 Task: Add a signature Harold Hernandez containing With gratitude and warm wishes, Harold Hernandez to email address softage.8@softage.net and add a folder Yoga
Action: Mouse moved to (394, 721)
Screenshot: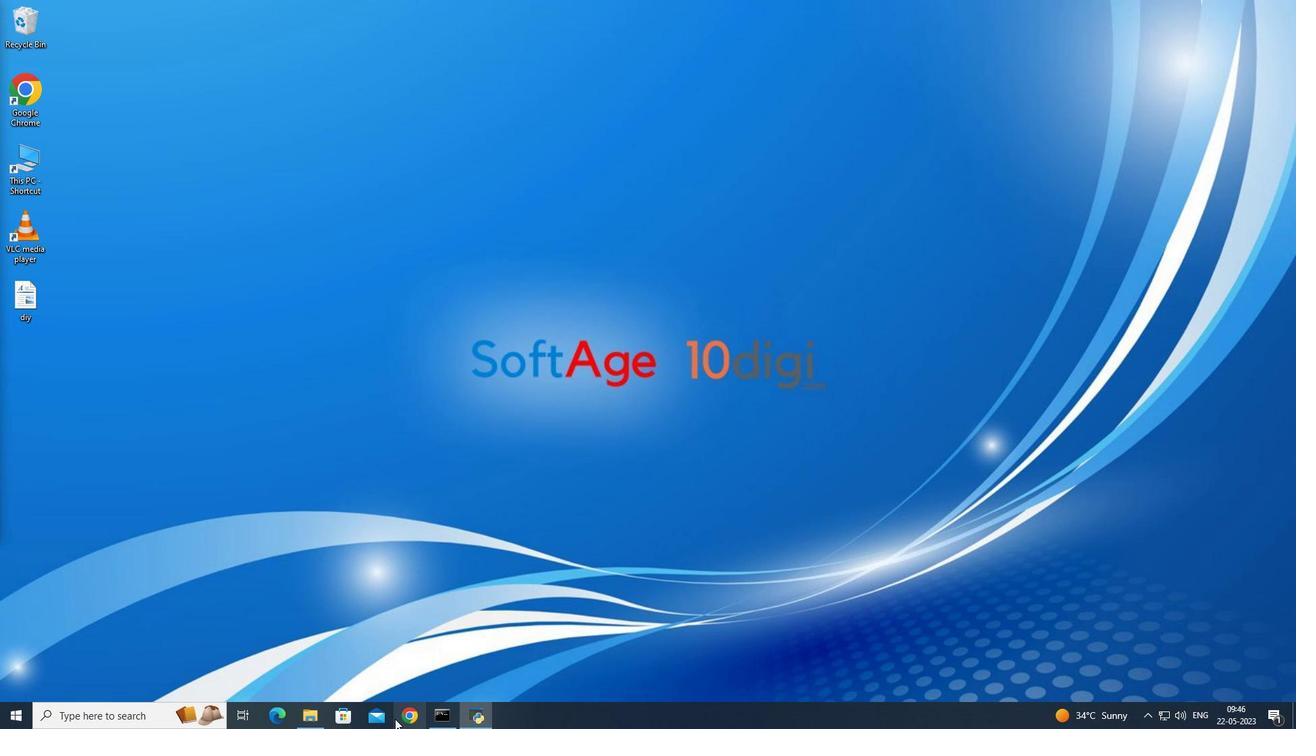 
Action: Mouse pressed left at (394, 721)
Screenshot: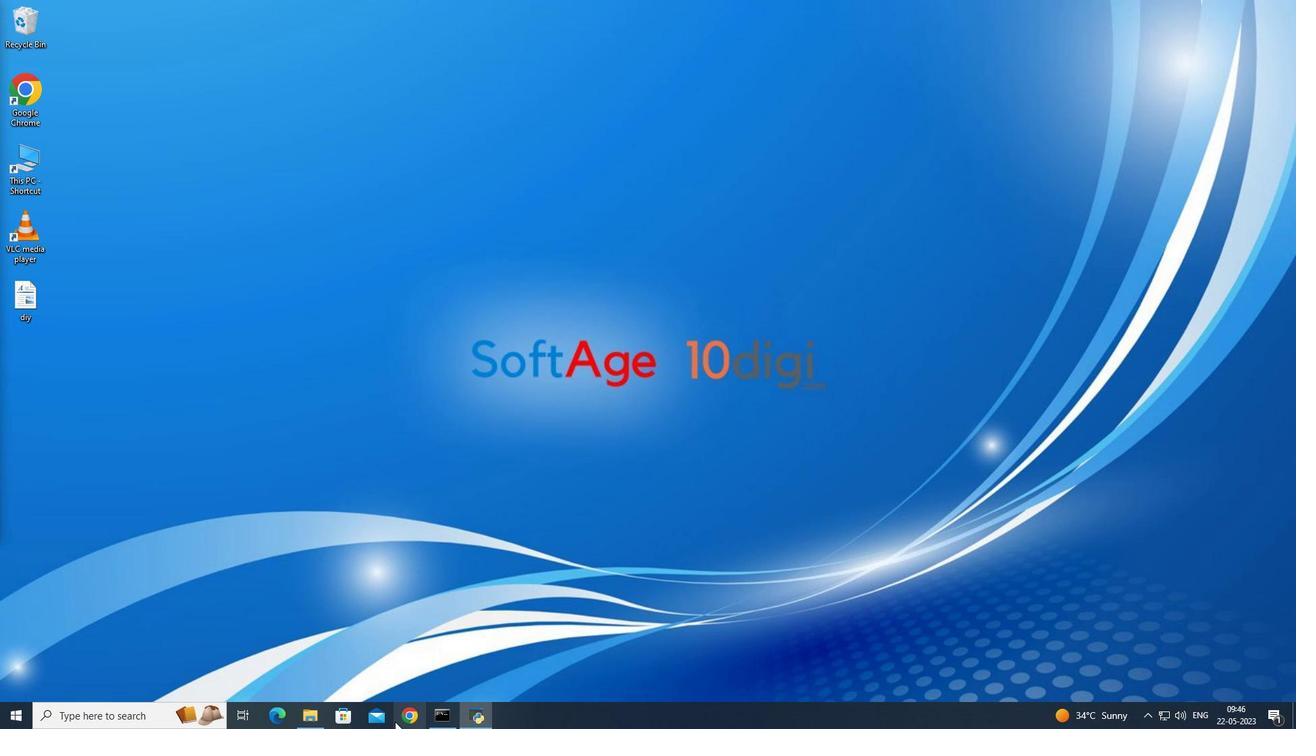 
Action: Mouse moved to (531, 342)
Screenshot: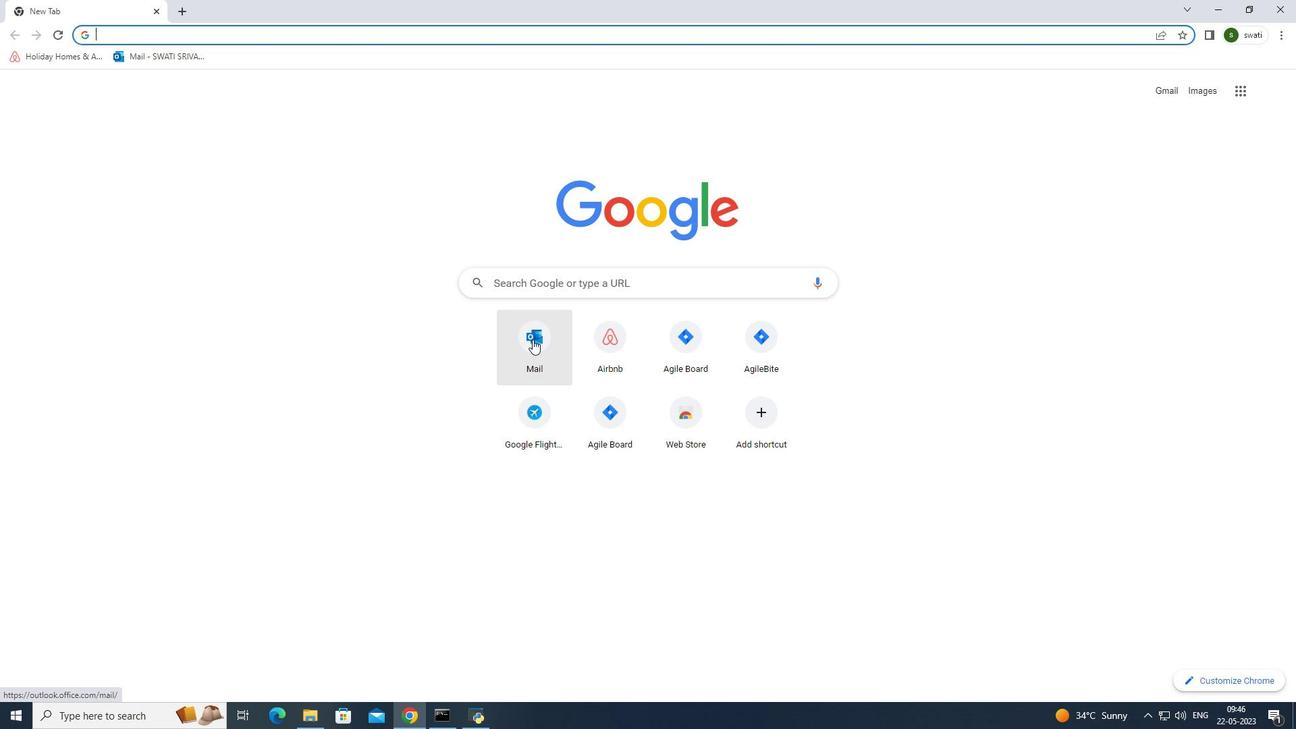 
Action: Mouse pressed left at (531, 342)
Screenshot: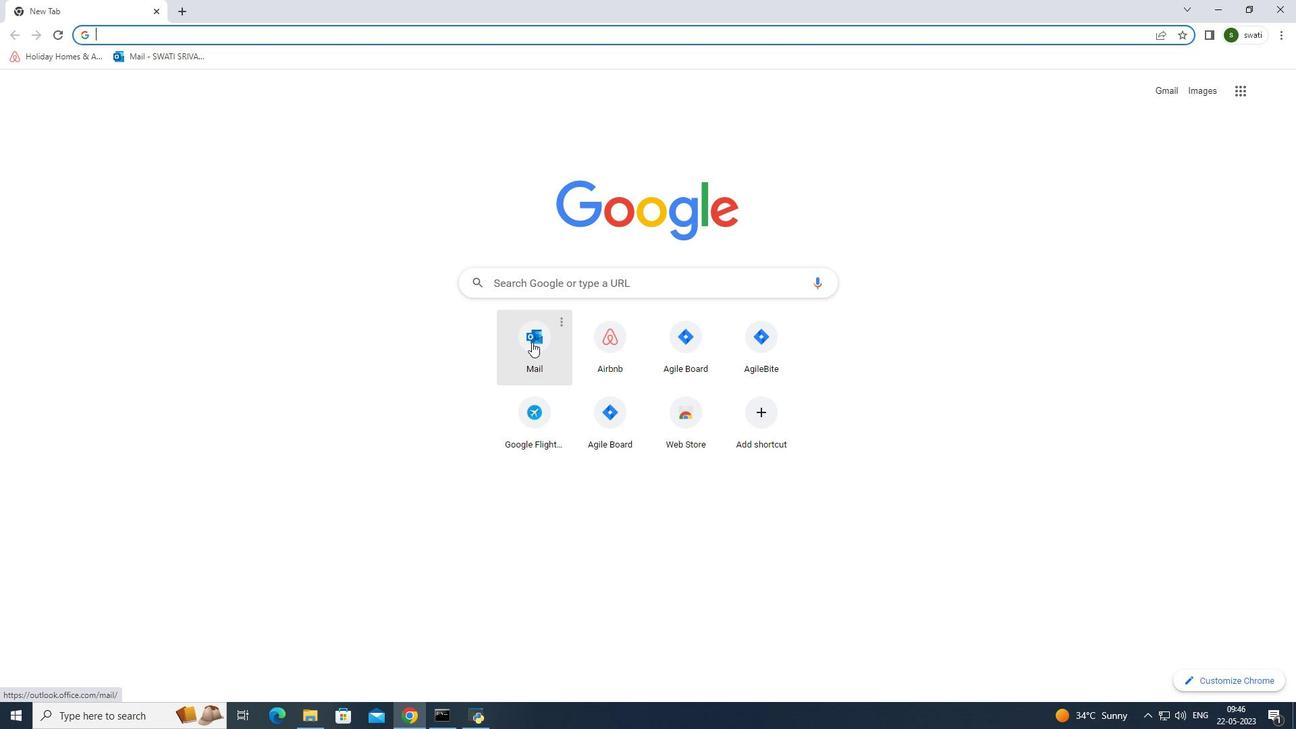 
Action: Mouse moved to (119, 118)
Screenshot: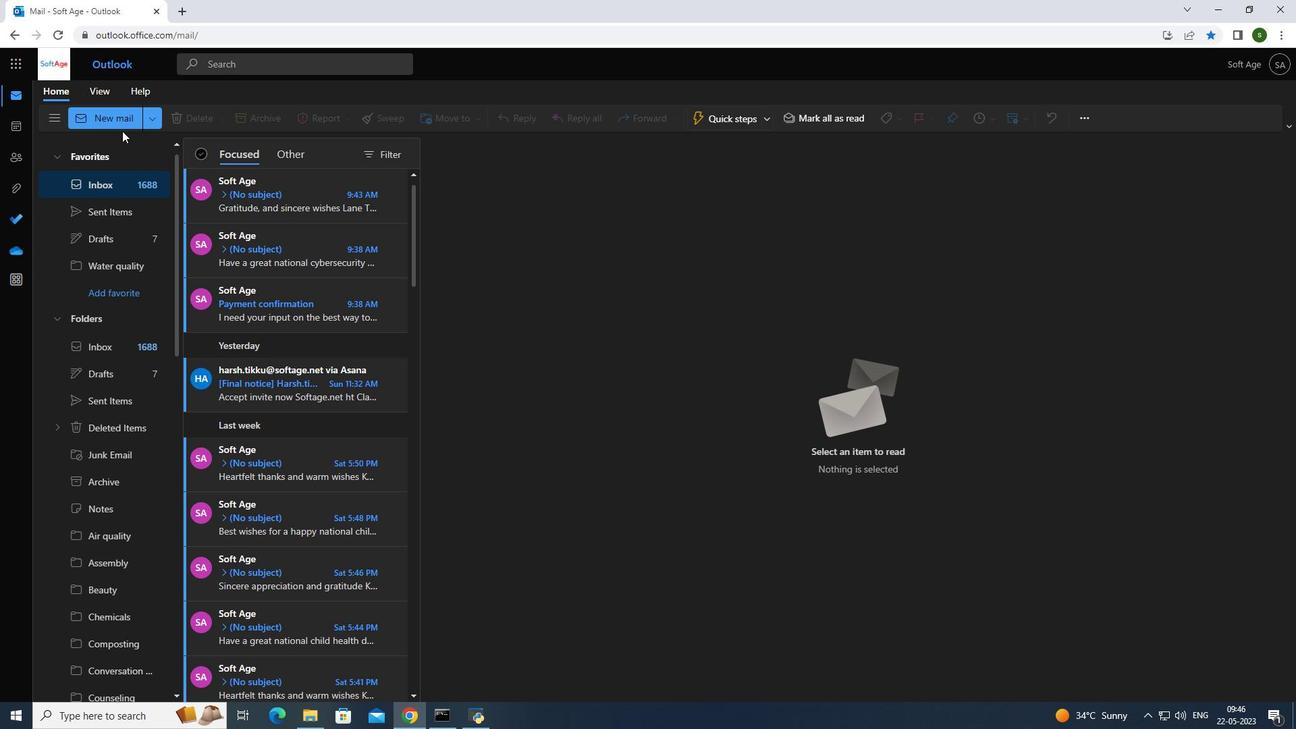 
Action: Mouse pressed left at (119, 118)
Screenshot: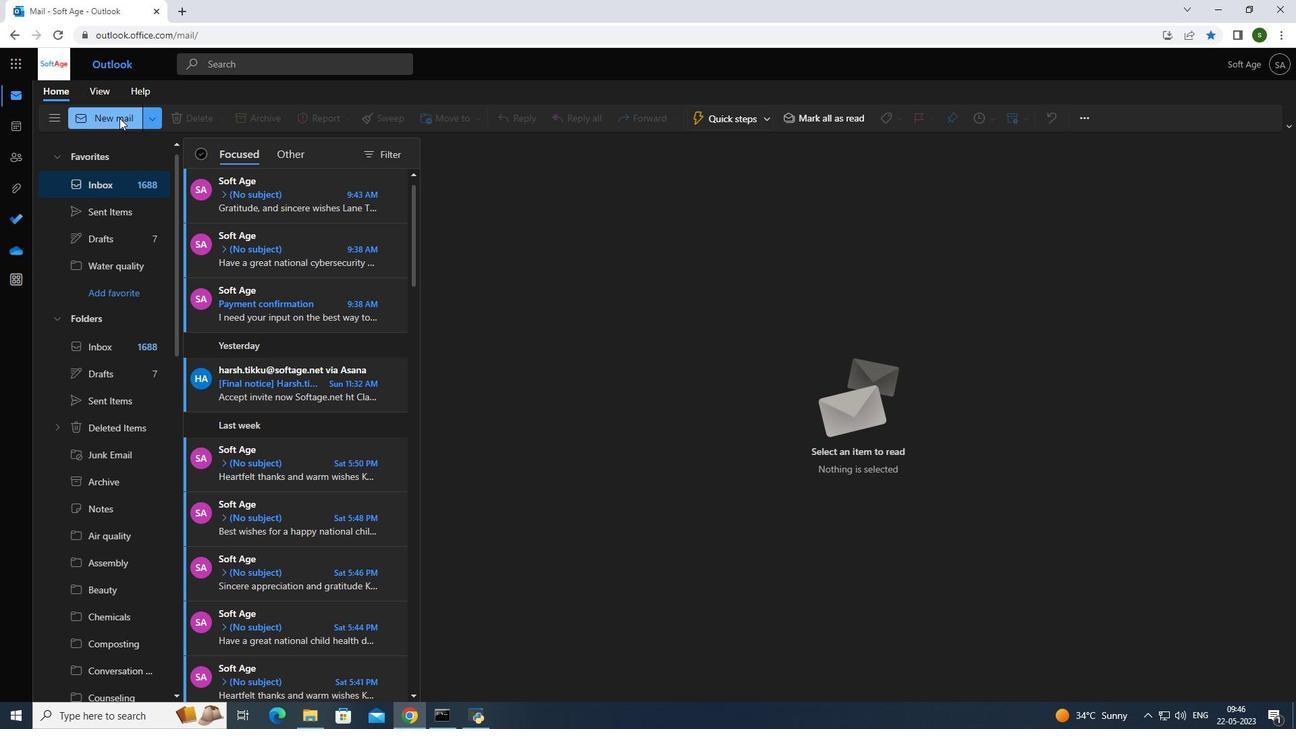 
Action: Mouse moved to (916, 114)
Screenshot: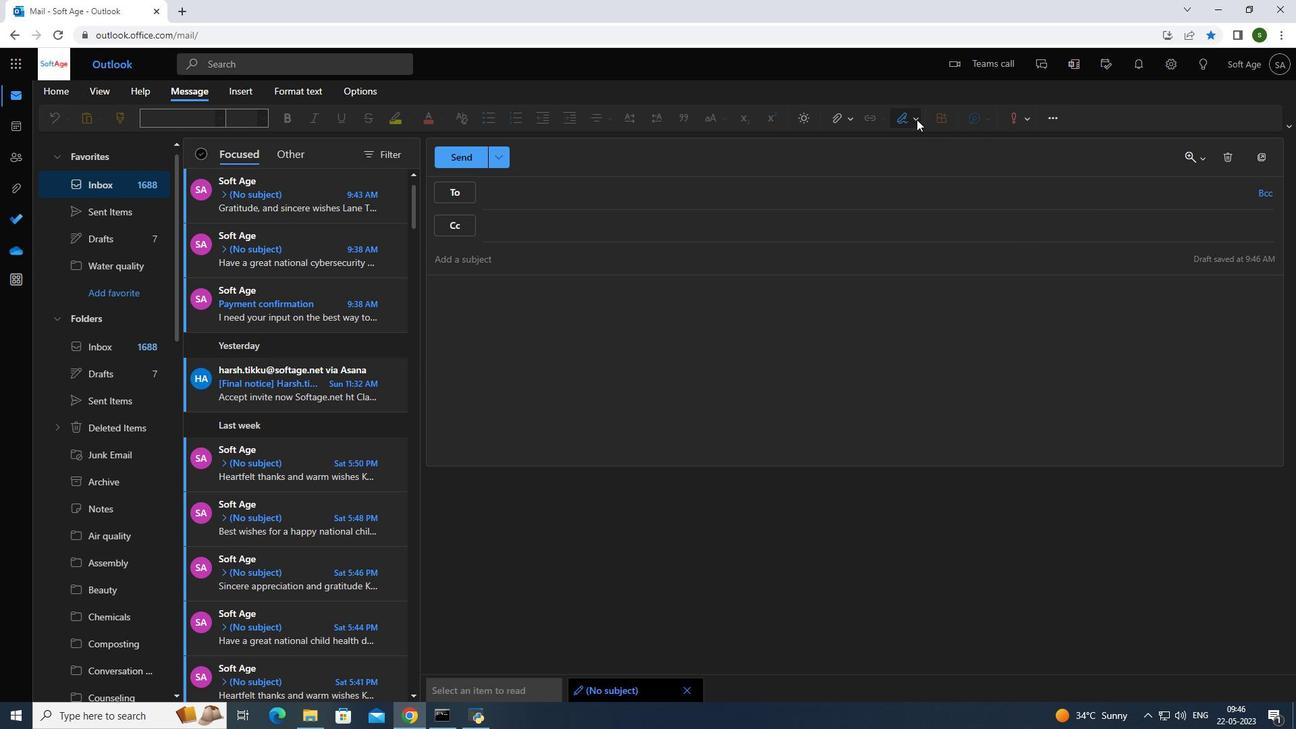 
Action: Mouse pressed left at (916, 114)
Screenshot: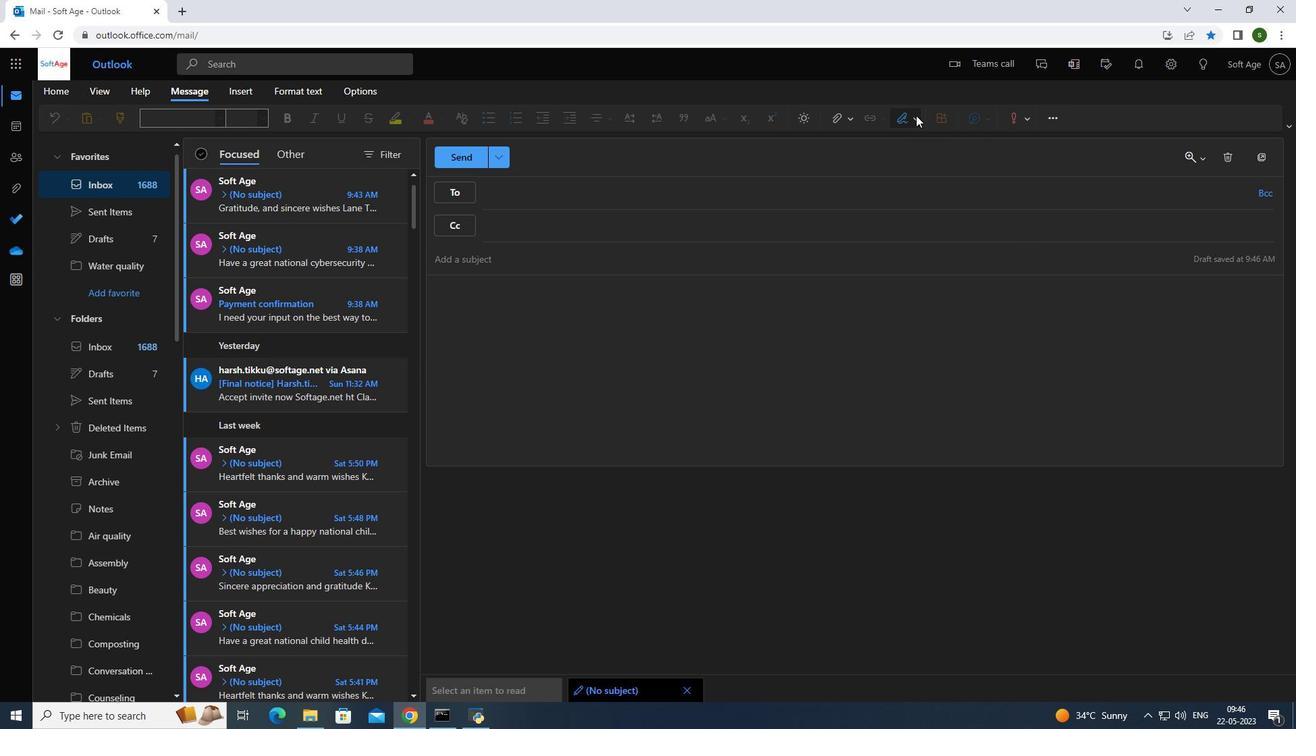 
Action: Mouse moved to (987, 212)
Screenshot: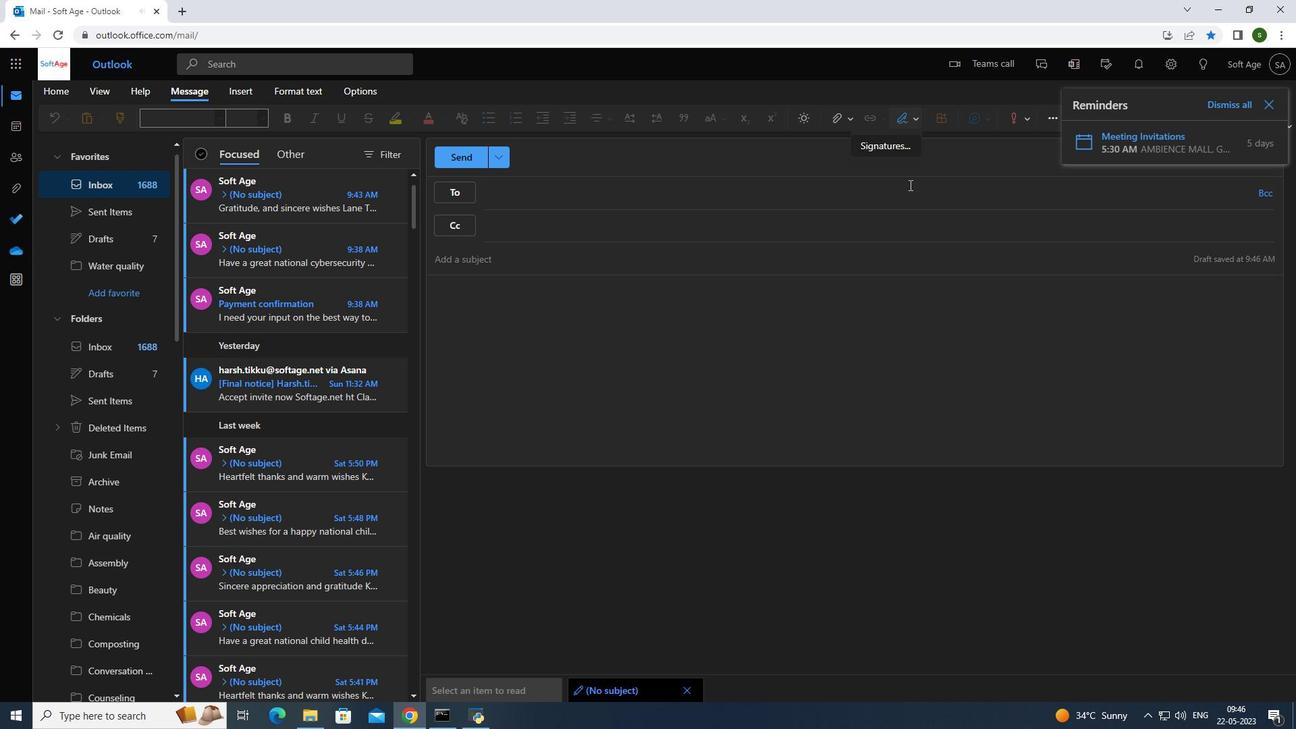 
Action: Mouse pressed left at (987, 212)
Screenshot: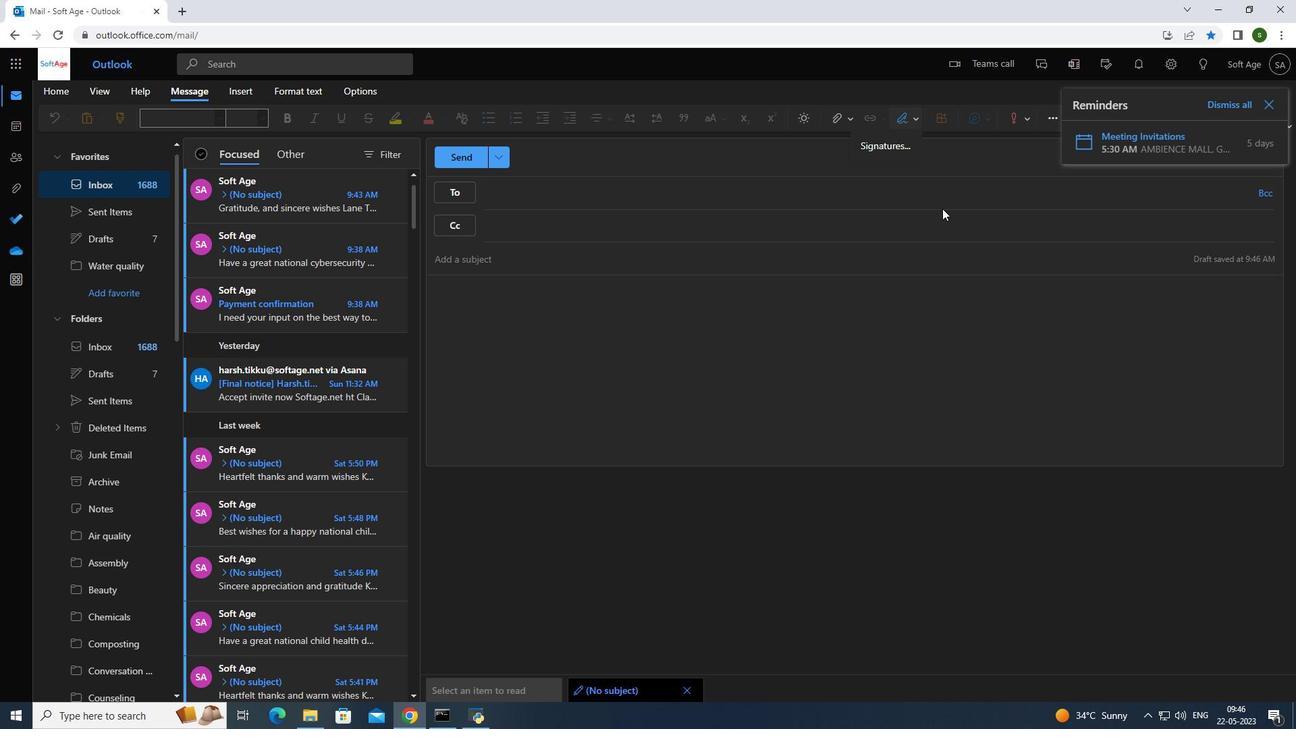 
Action: Mouse moved to (1272, 101)
Screenshot: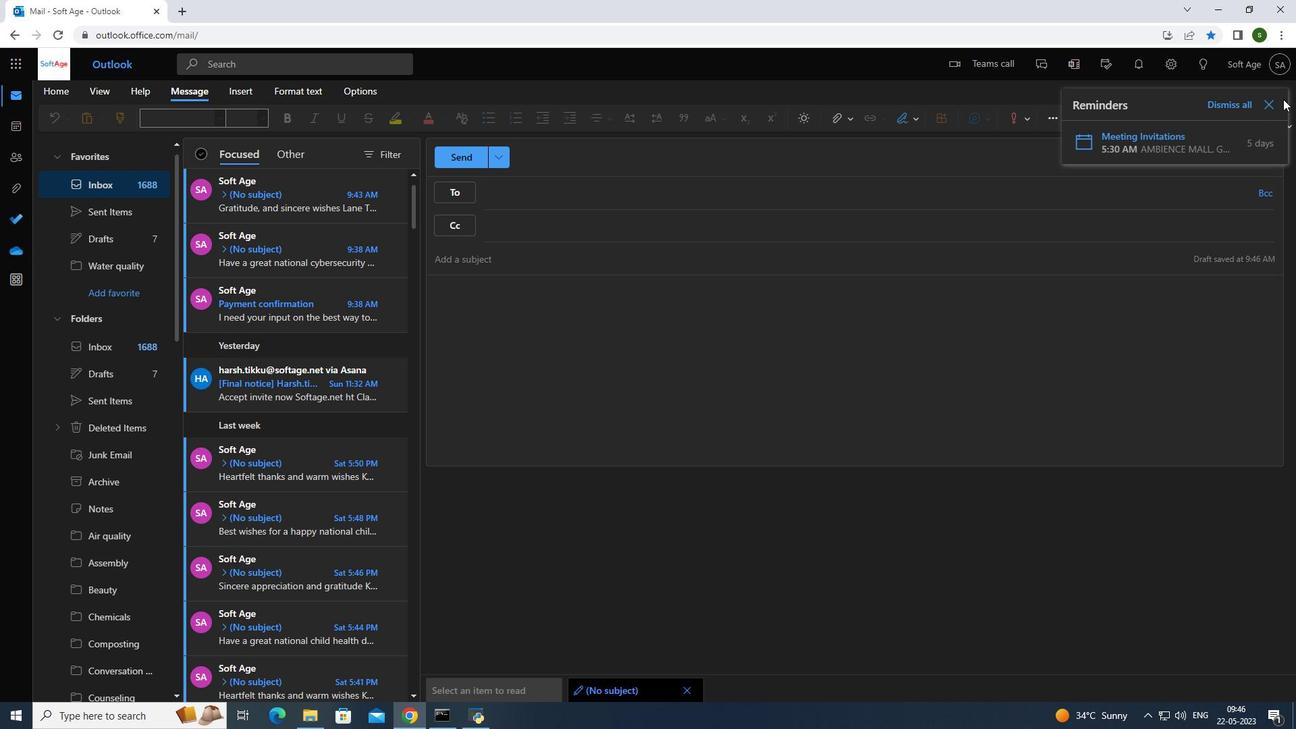 
Action: Mouse pressed left at (1272, 101)
Screenshot: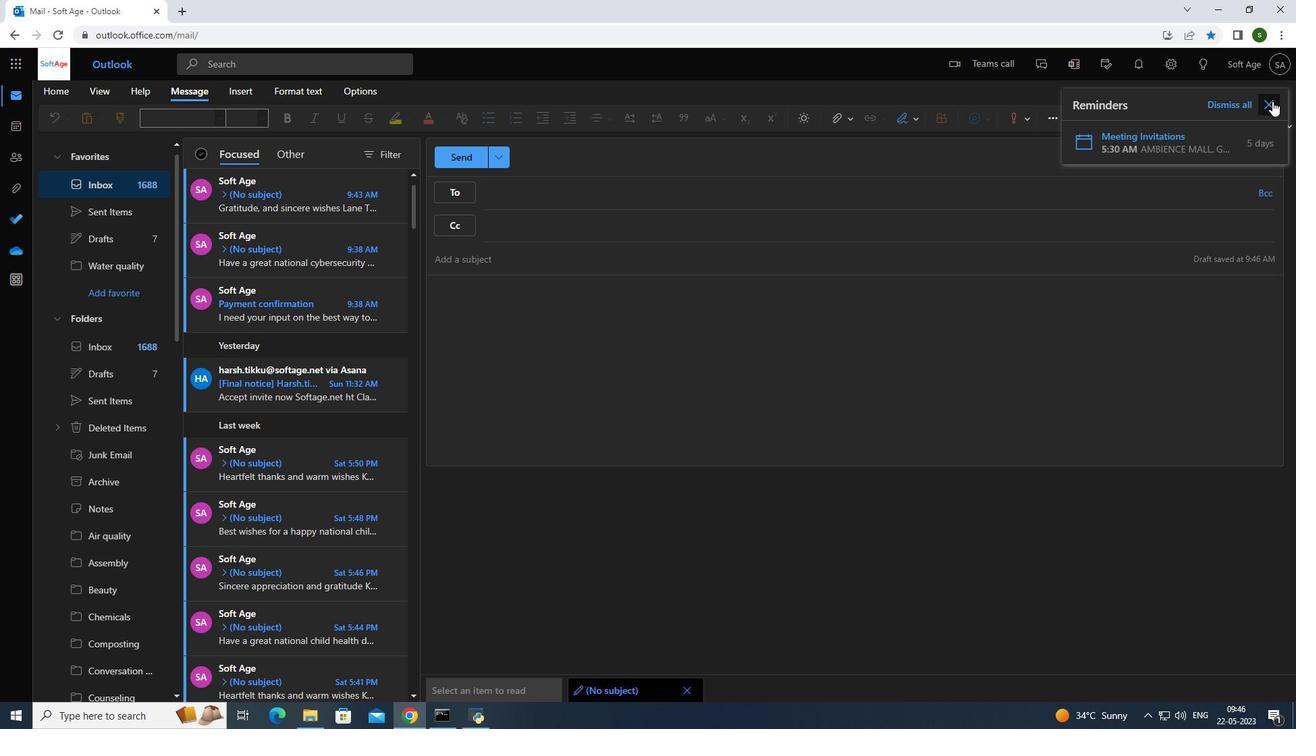 
Action: Mouse moved to (917, 120)
Screenshot: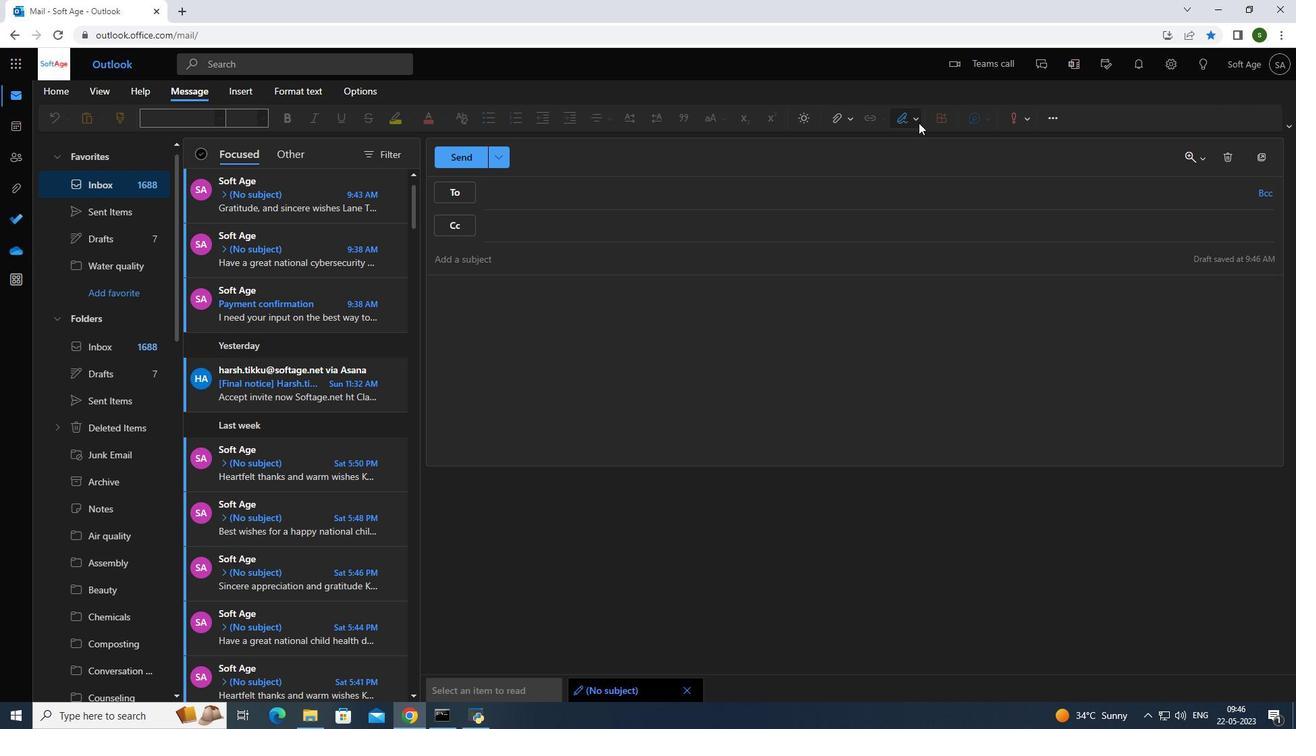 
Action: Mouse pressed left at (917, 120)
Screenshot: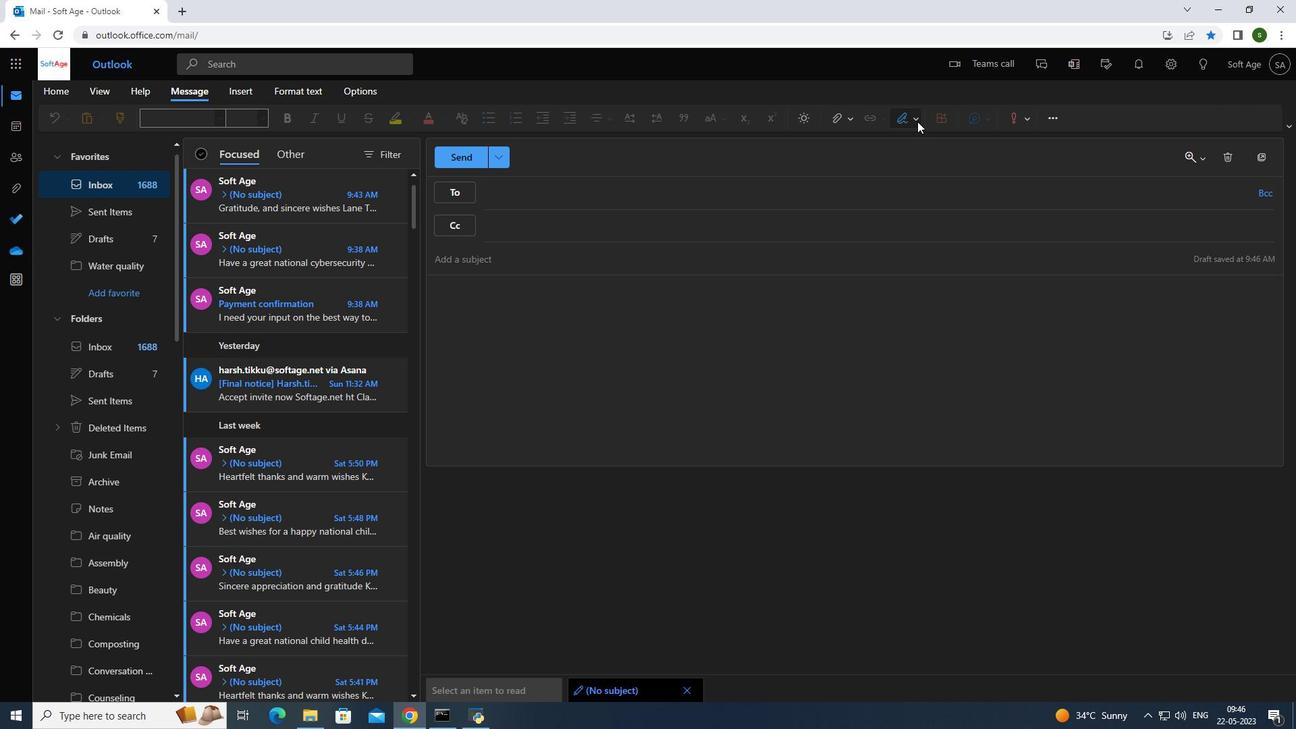 
Action: Mouse moved to (883, 144)
Screenshot: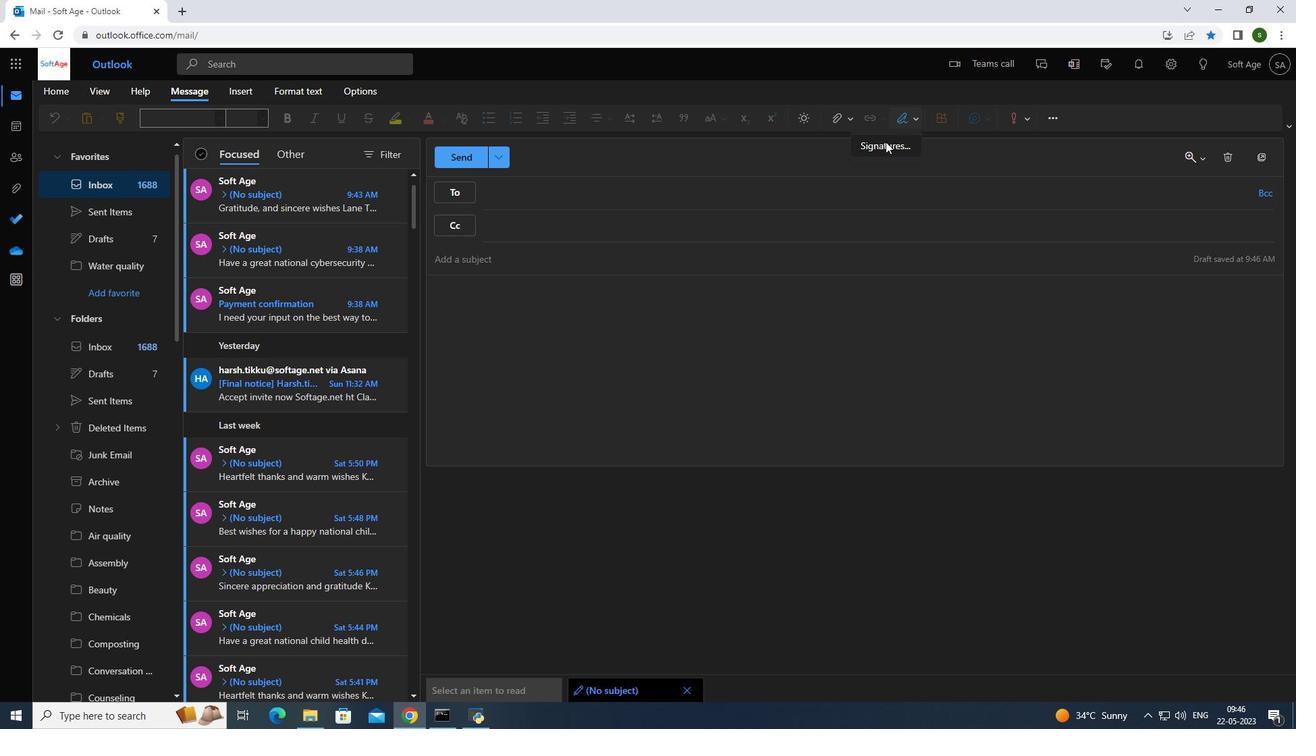 
Action: Mouse pressed left at (883, 144)
Screenshot: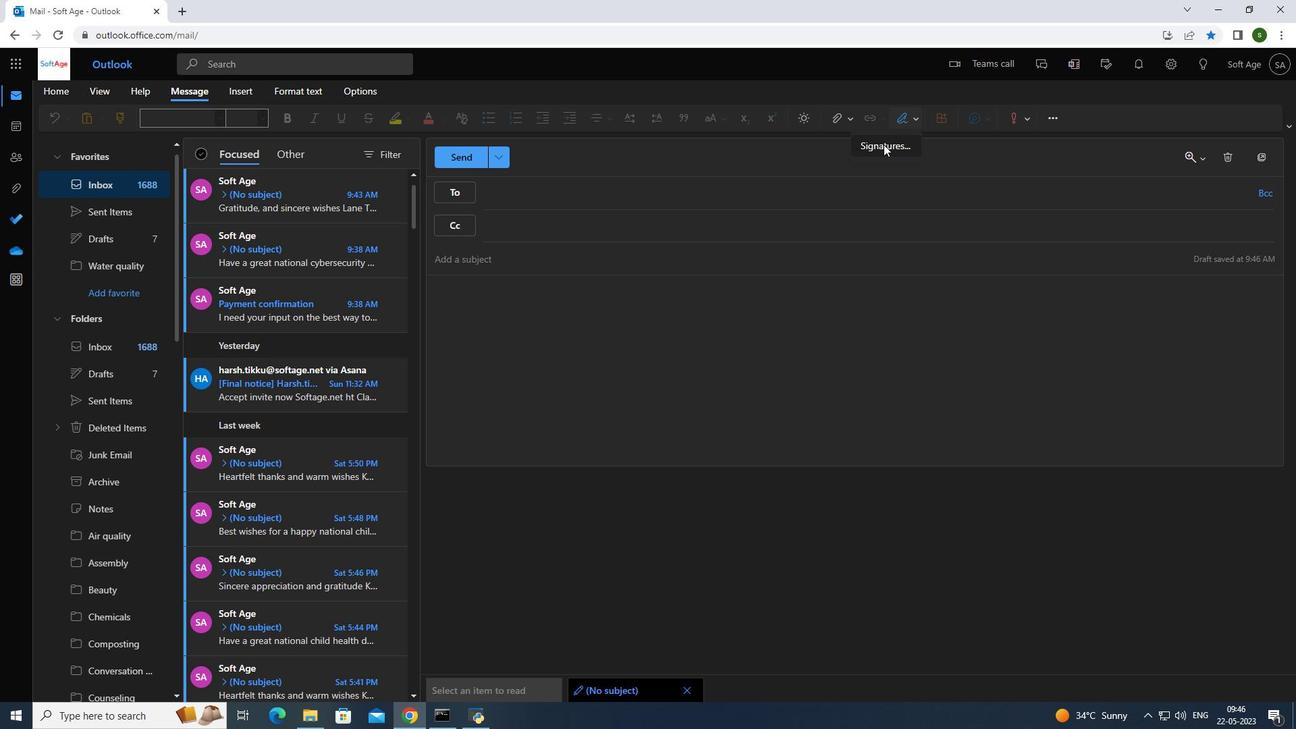 
Action: Mouse moved to (554, 197)
Screenshot: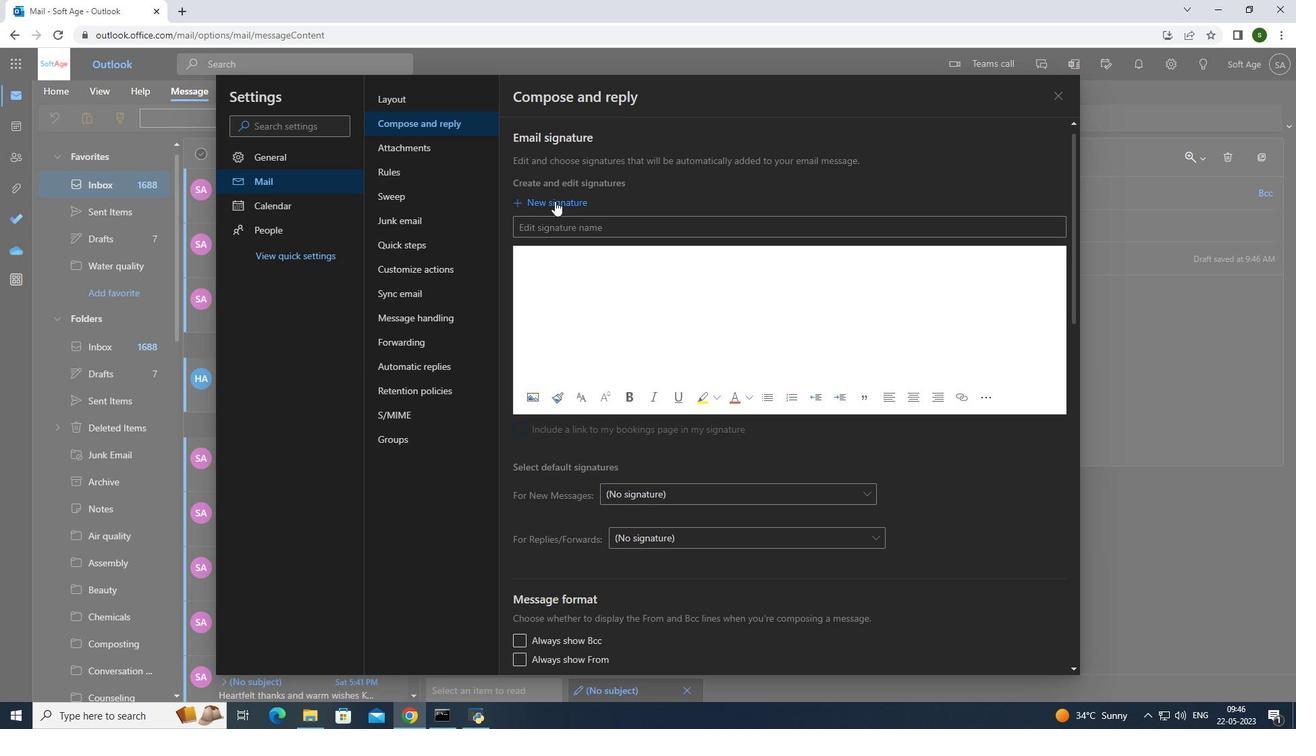 
Action: Mouse pressed left at (554, 197)
Screenshot: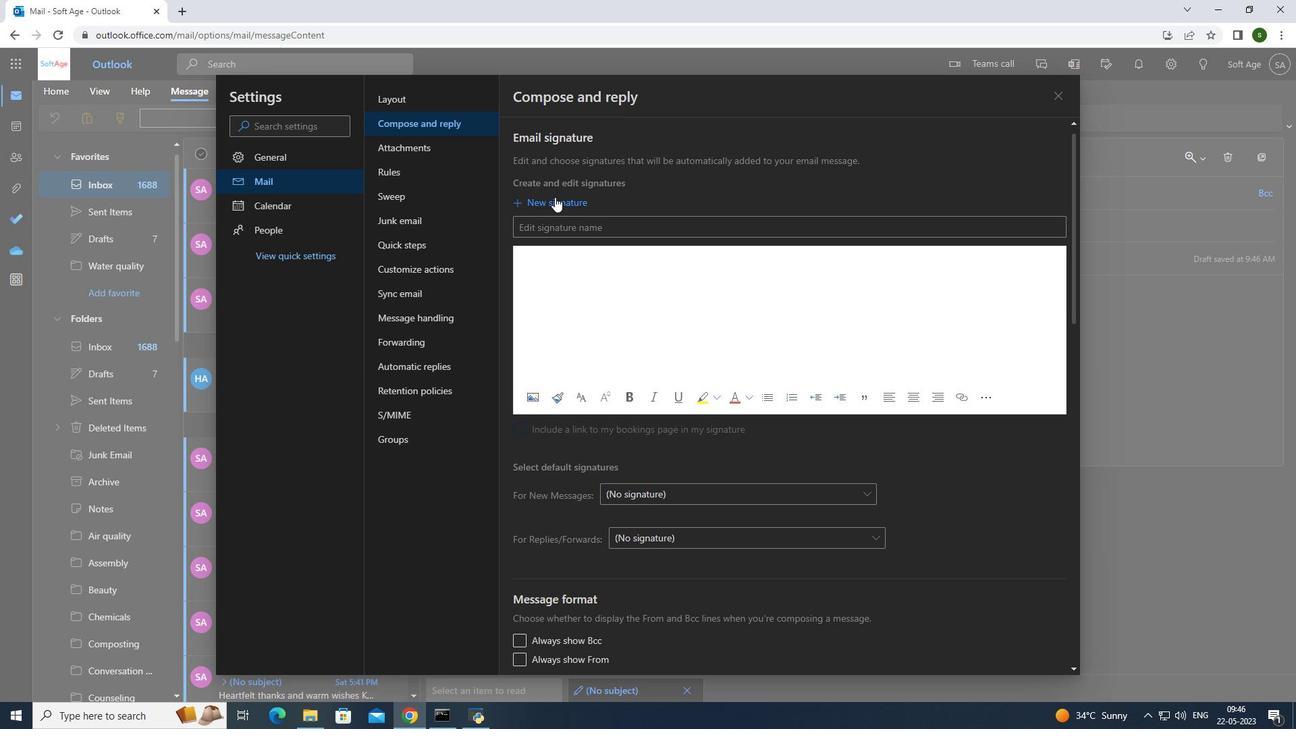 
Action: Mouse moved to (577, 226)
Screenshot: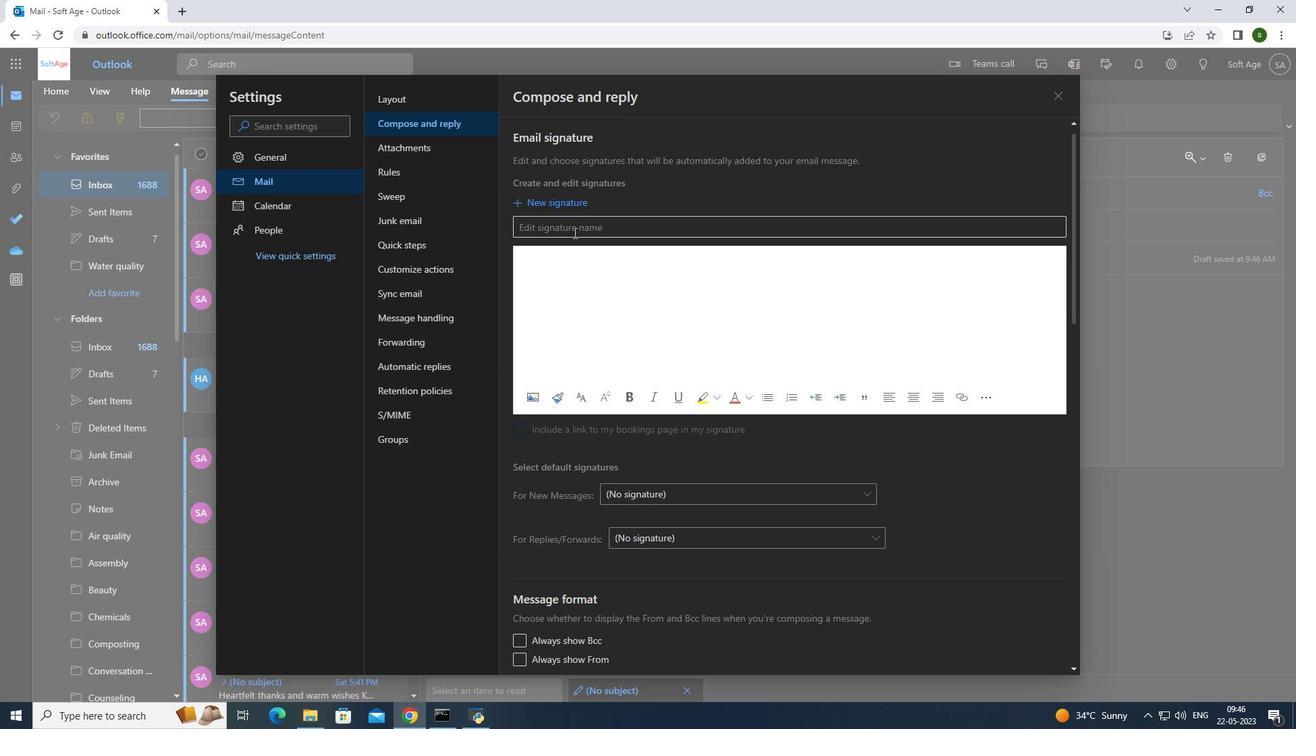 
Action: Mouse pressed left at (577, 226)
Screenshot: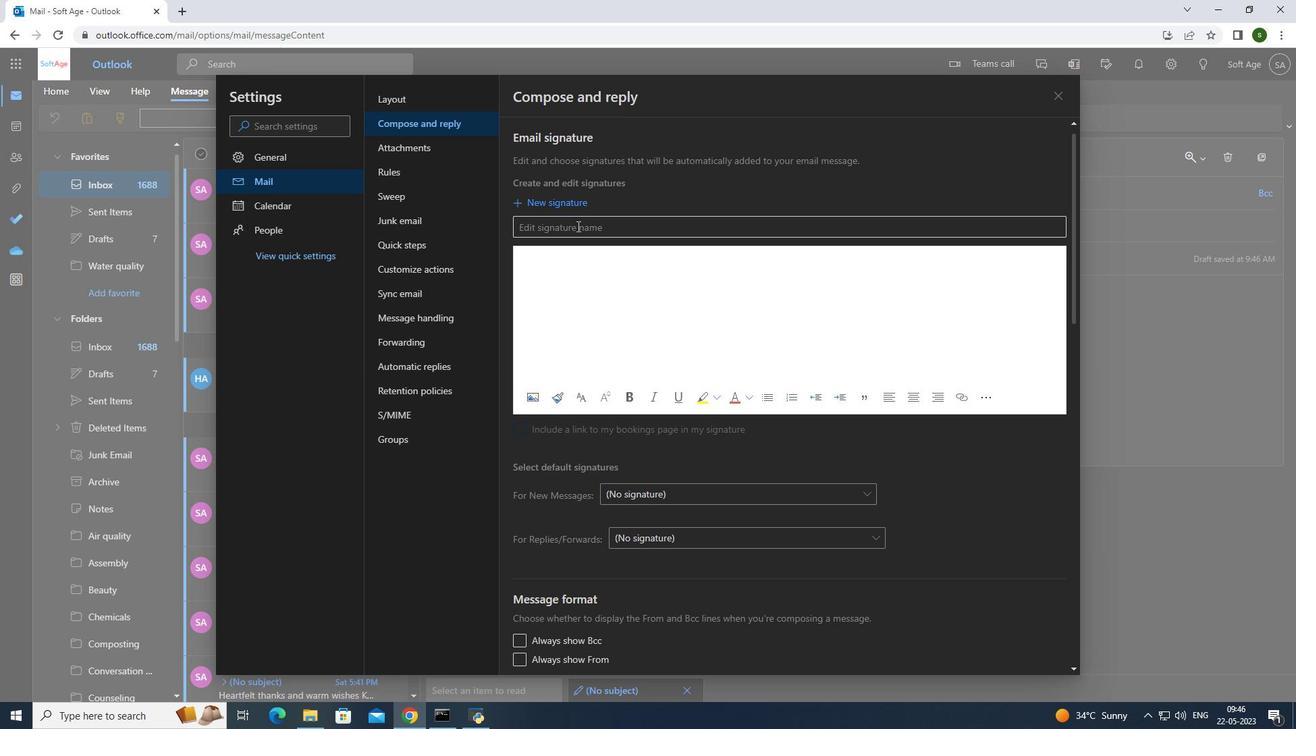 
Action: Key pressed <Key.caps_lock>H<Key.caps_lock>arlod<Key.space><Key.backspace><Key.backspace><Key.backspace><Key.backspace>old<Key.space><Key.caps_lock>H<Key.caps_lock>ernandez
Screenshot: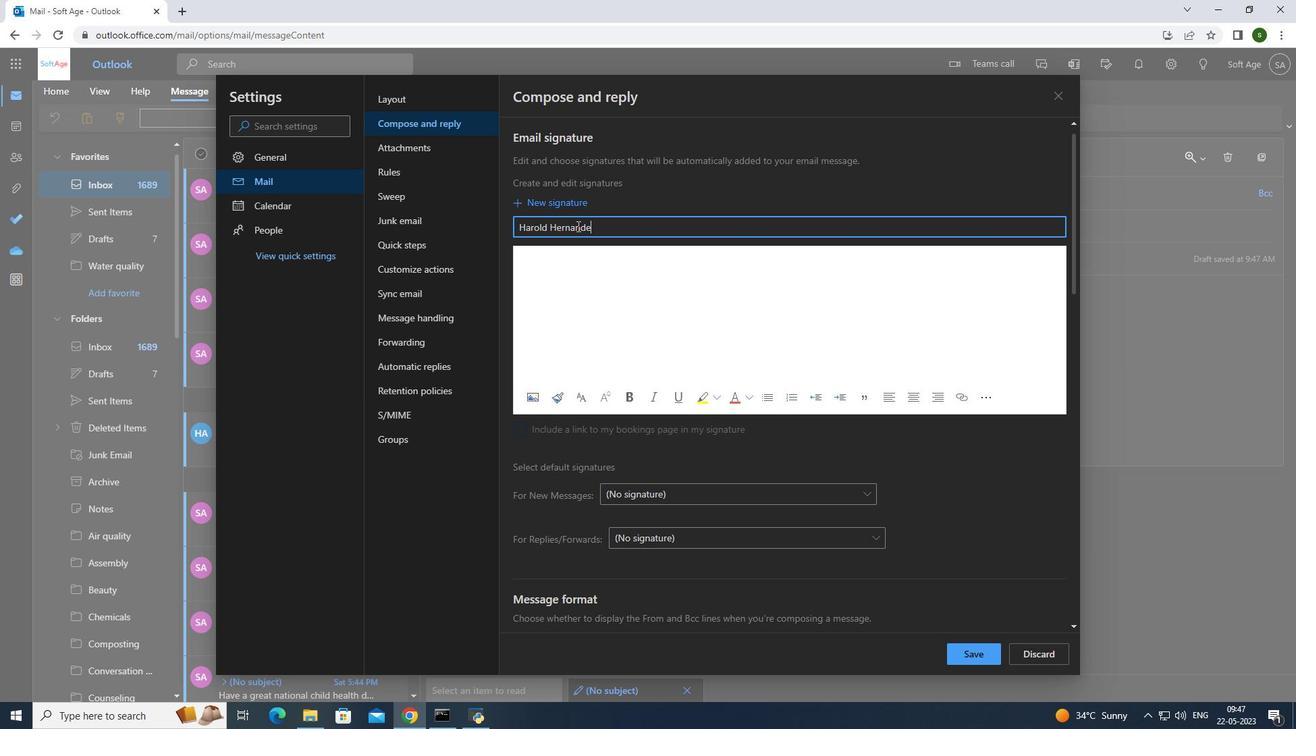 
Action: Mouse moved to (630, 277)
Screenshot: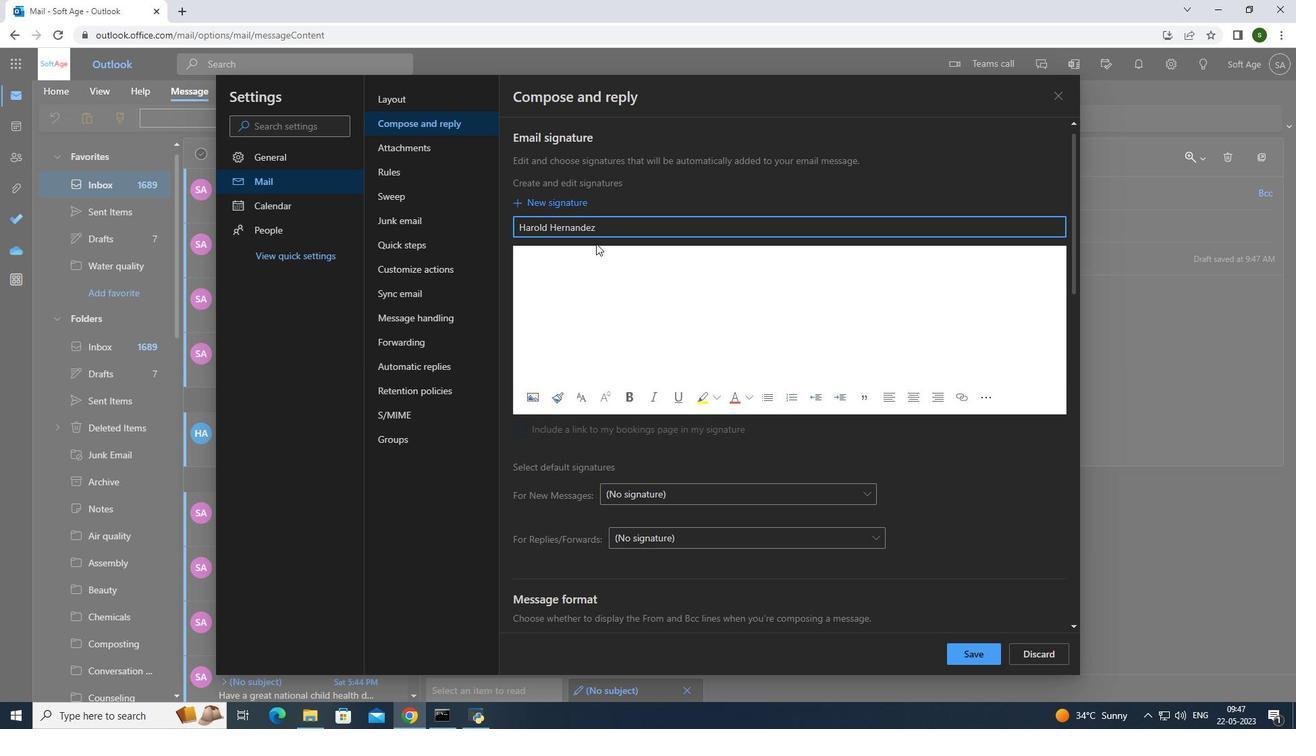 
Action: Mouse pressed left at (630, 277)
Screenshot: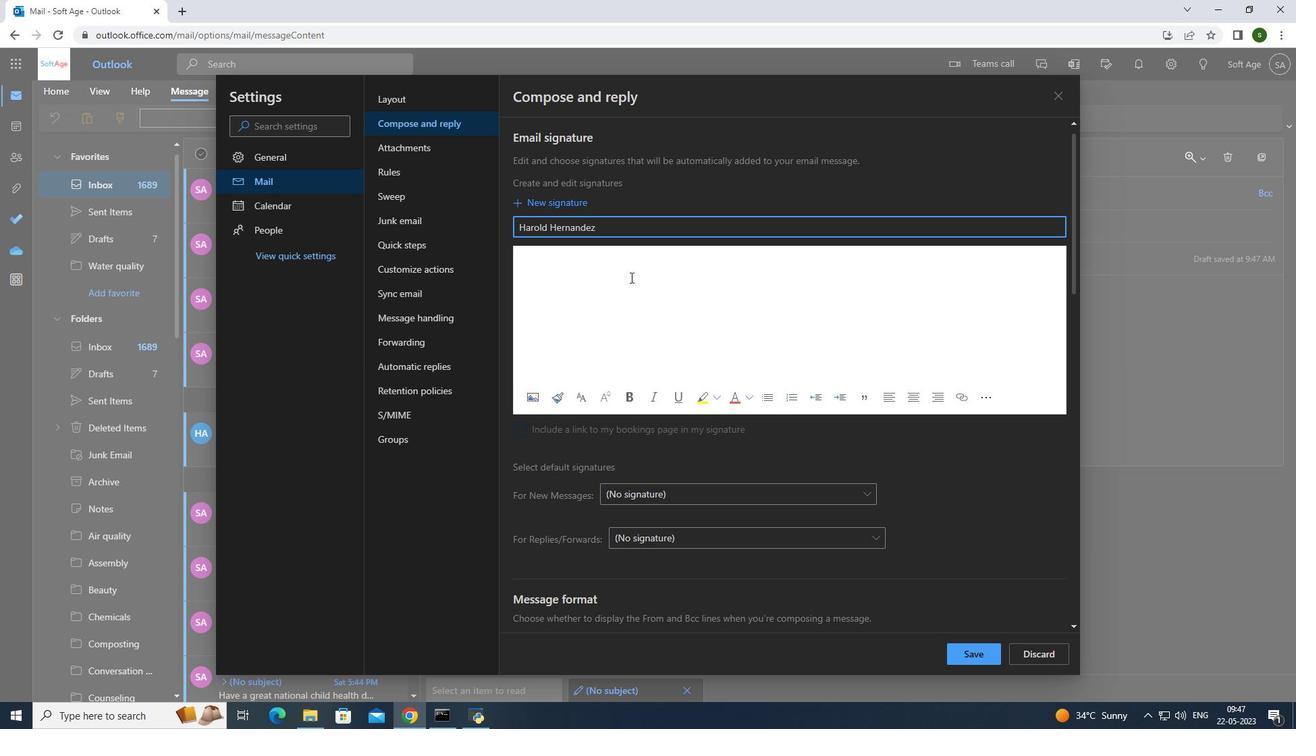 
Action: Key pressed <Key.caps_lock>W<Key.caps_lock>ith<Key.space>gratitude<Key.space>and<Key.space>warm<Key.space>wishes,<Key.enter><Key.caps_lock>H<Key.caps_lock>arold<Key.space><Key.caps_lock>H<Key.caps_lock>ernandez
Screenshot: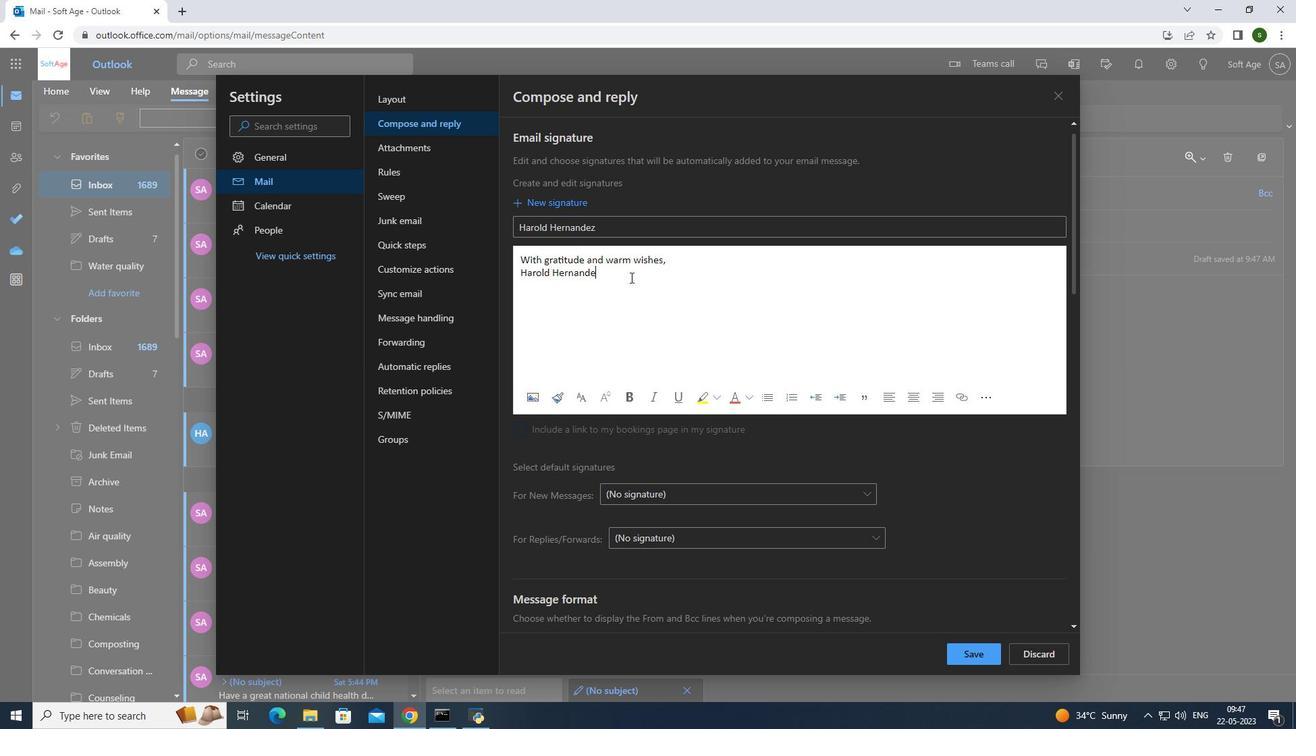 
Action: Mouse moved to (974, 656)
Screenshot: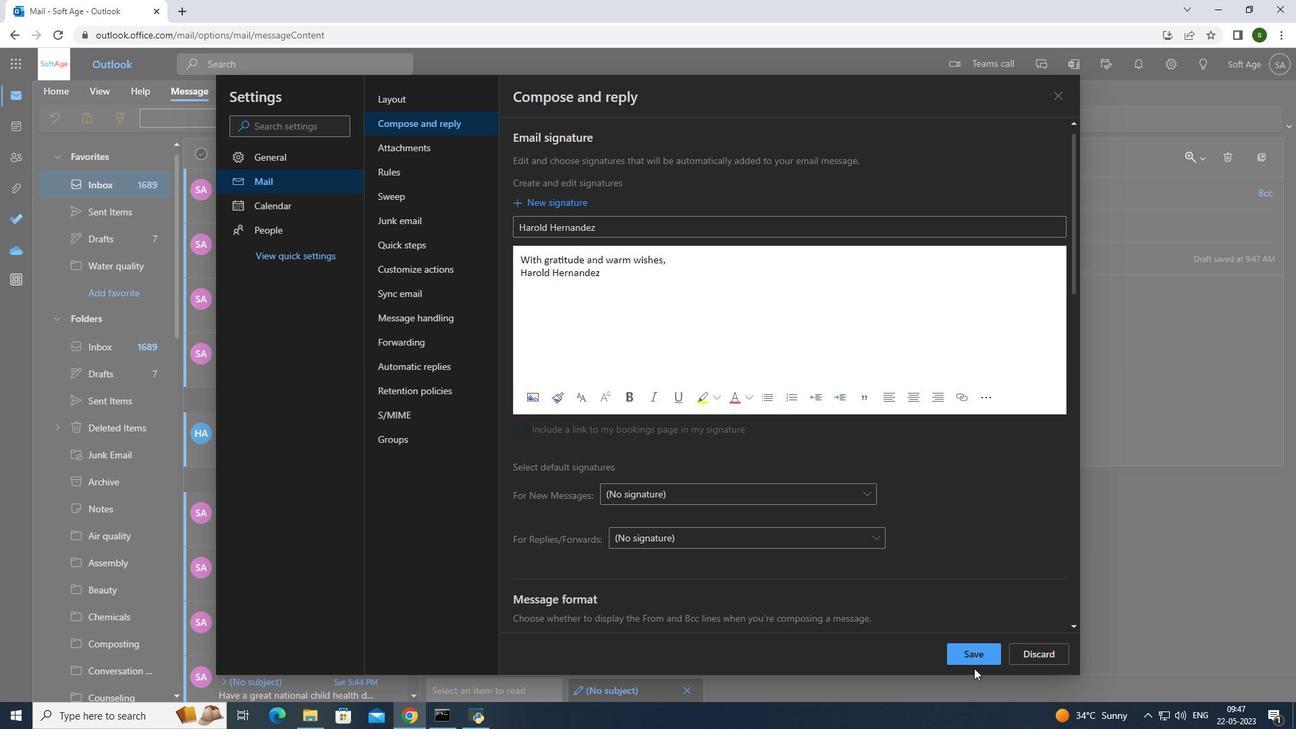 
Action: Mouse pressed left at (974, 656)
Screenshot: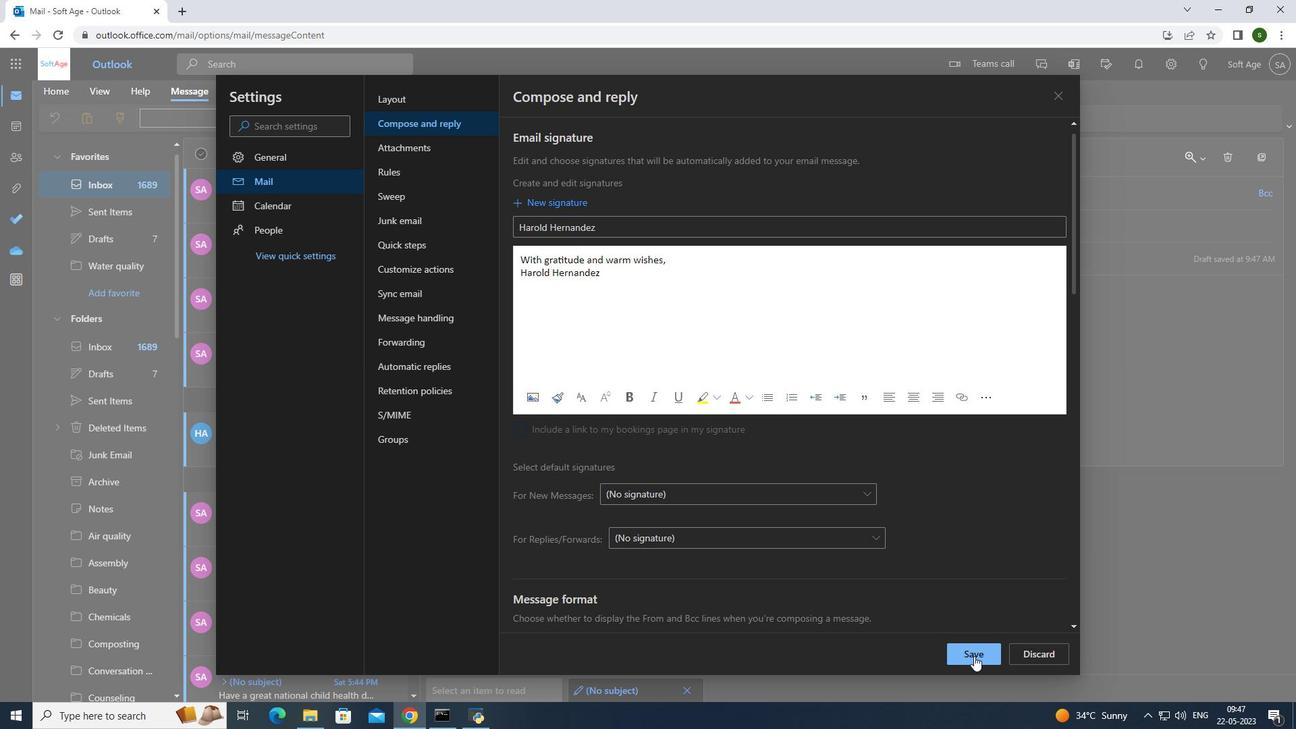 
Action: Mouse moved to (1055, 95)
Screenshot: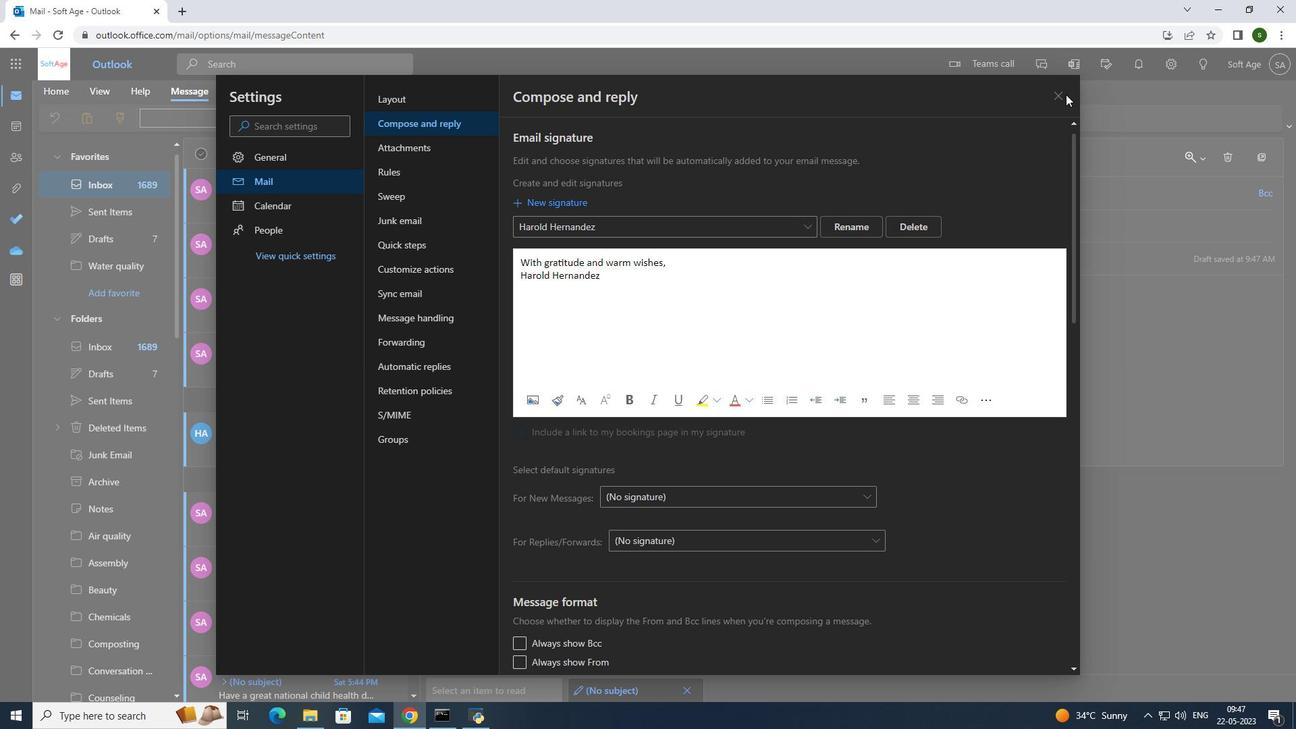 
Action: Mouse pressed left at (1055, 95)
Screenshot: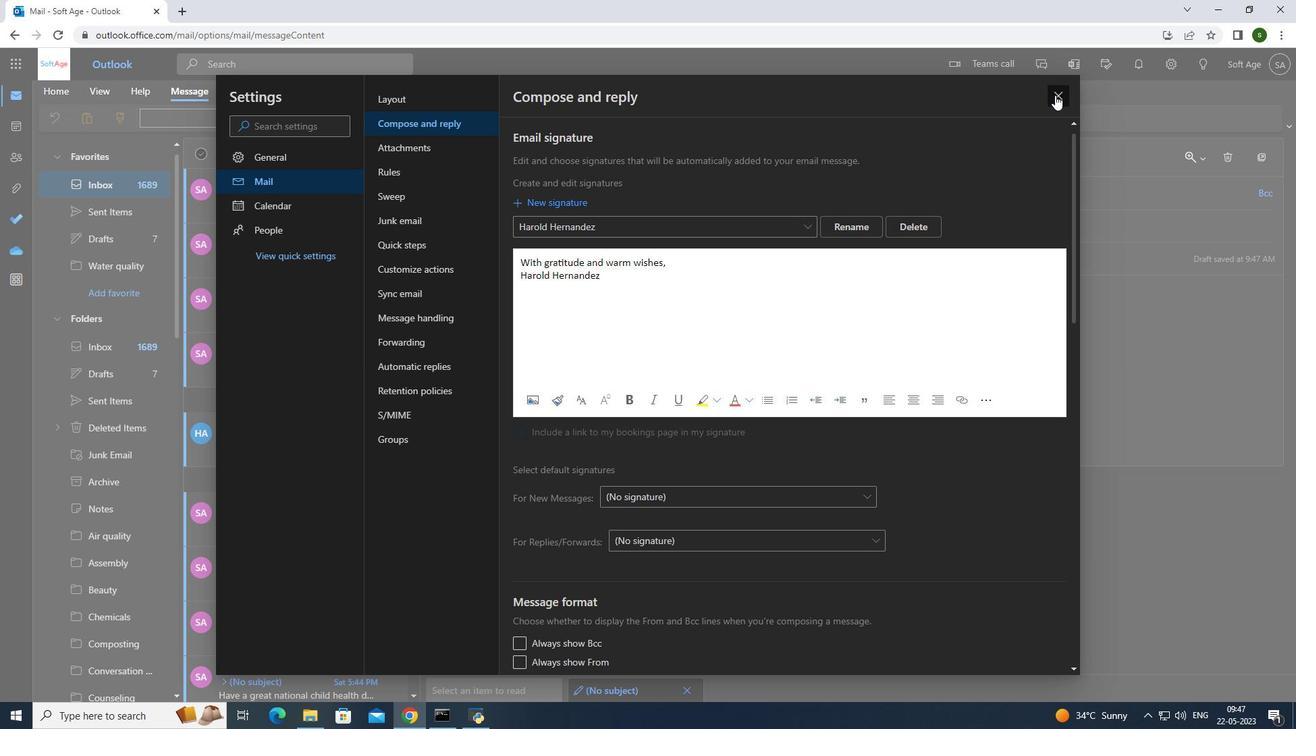 
Action: Mouse moved to (632, 344)
Screenshot: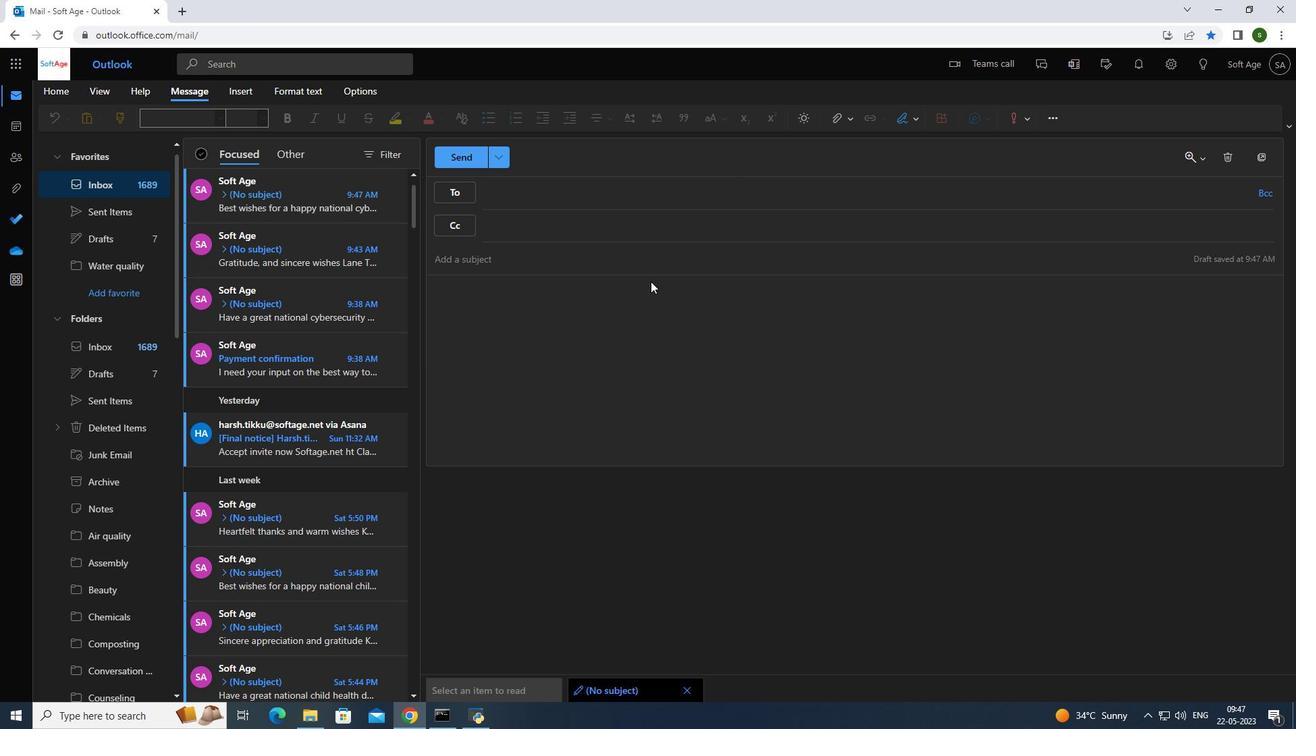 
Action: Mouse pressed left at (632, 344)
Screenshot: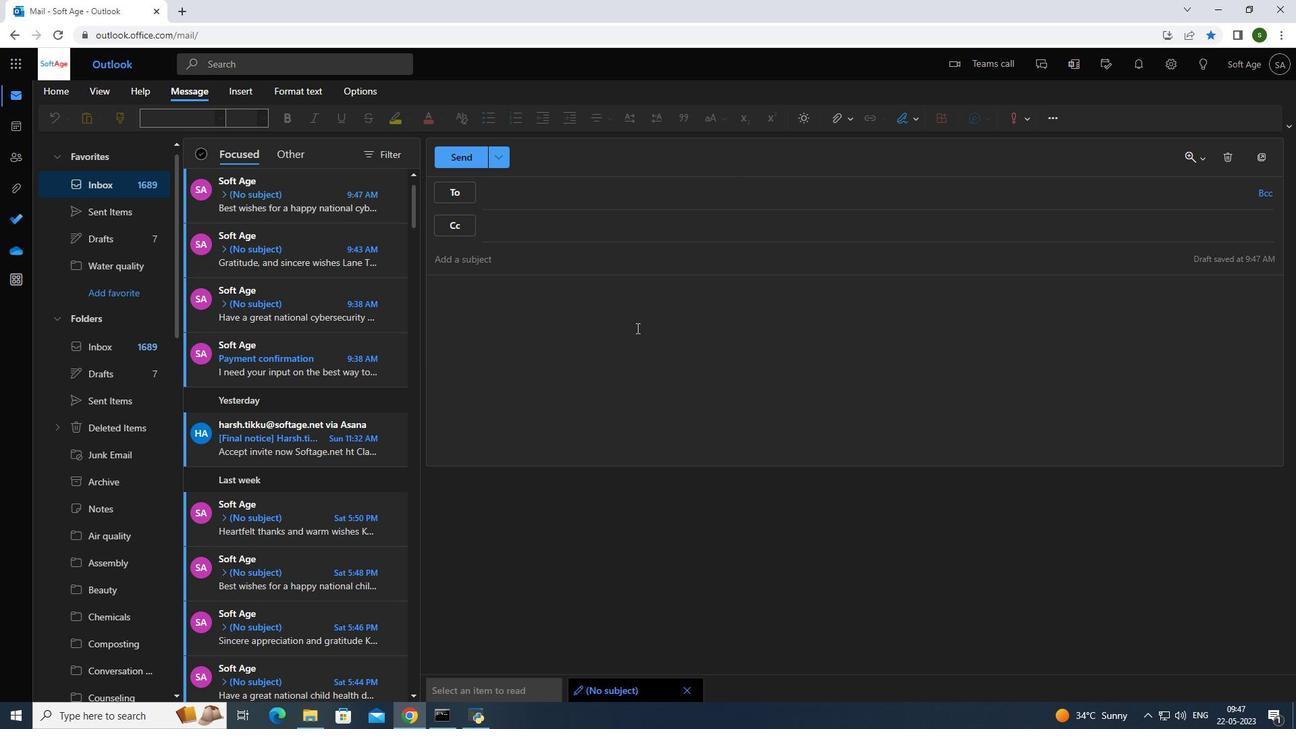 
Action: Mouse moved to (910, 120)
Screenshot: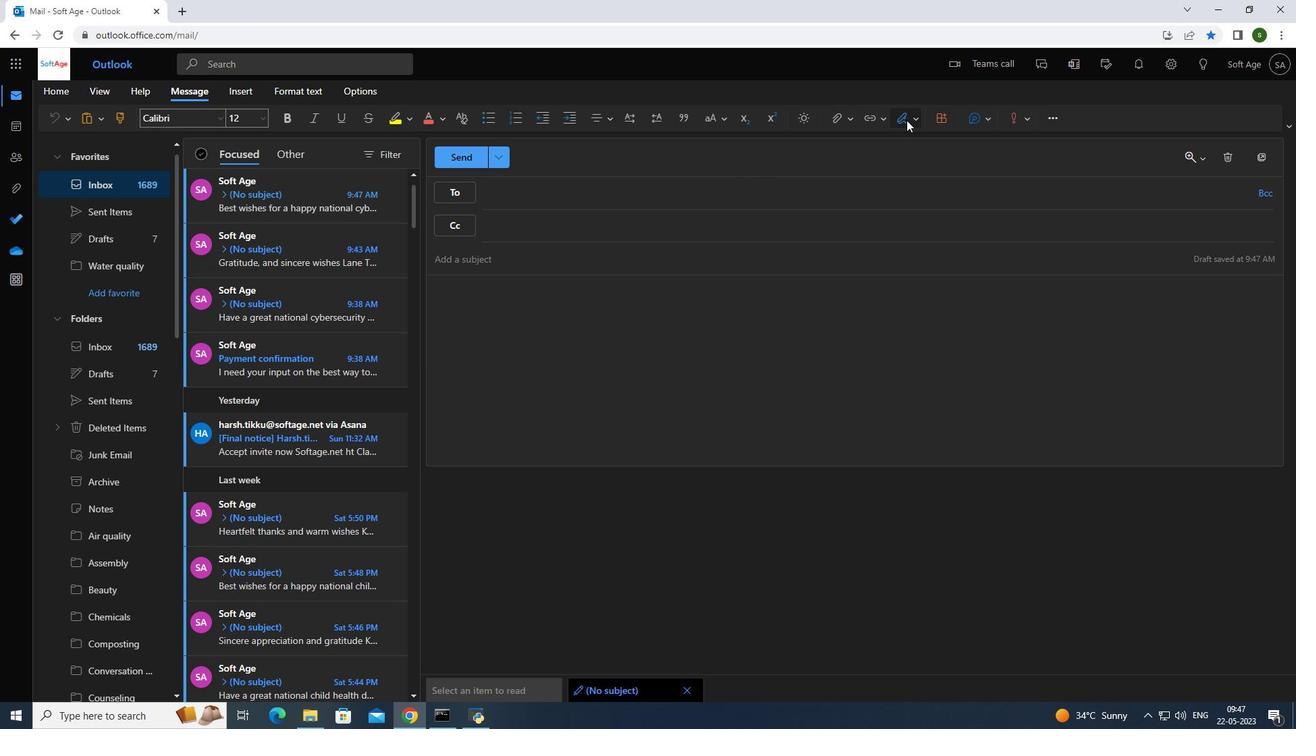 
Action: Mouse pressed left at (910, 120)
Screenshot: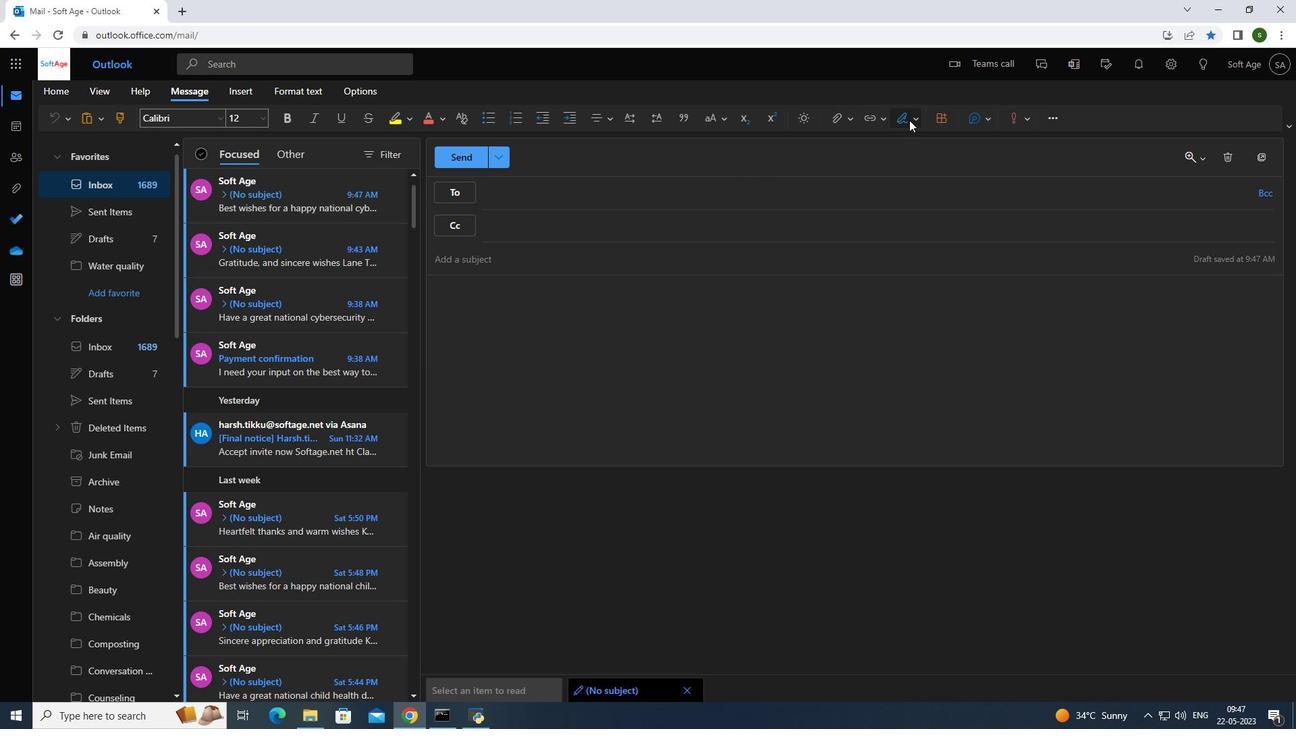 
Action: Mouse moved to (876, 145)
Screenshot: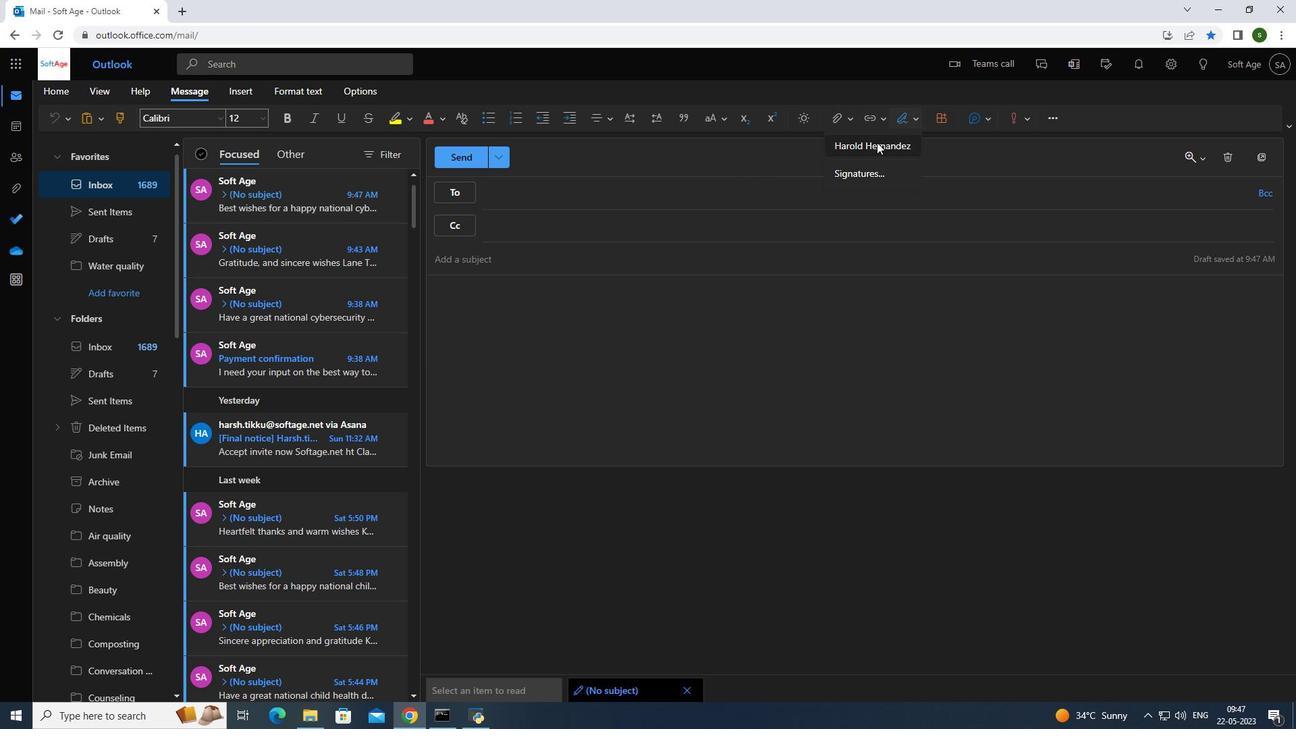 
Action: Mouse pressed left at (876, 145)
Screenshot: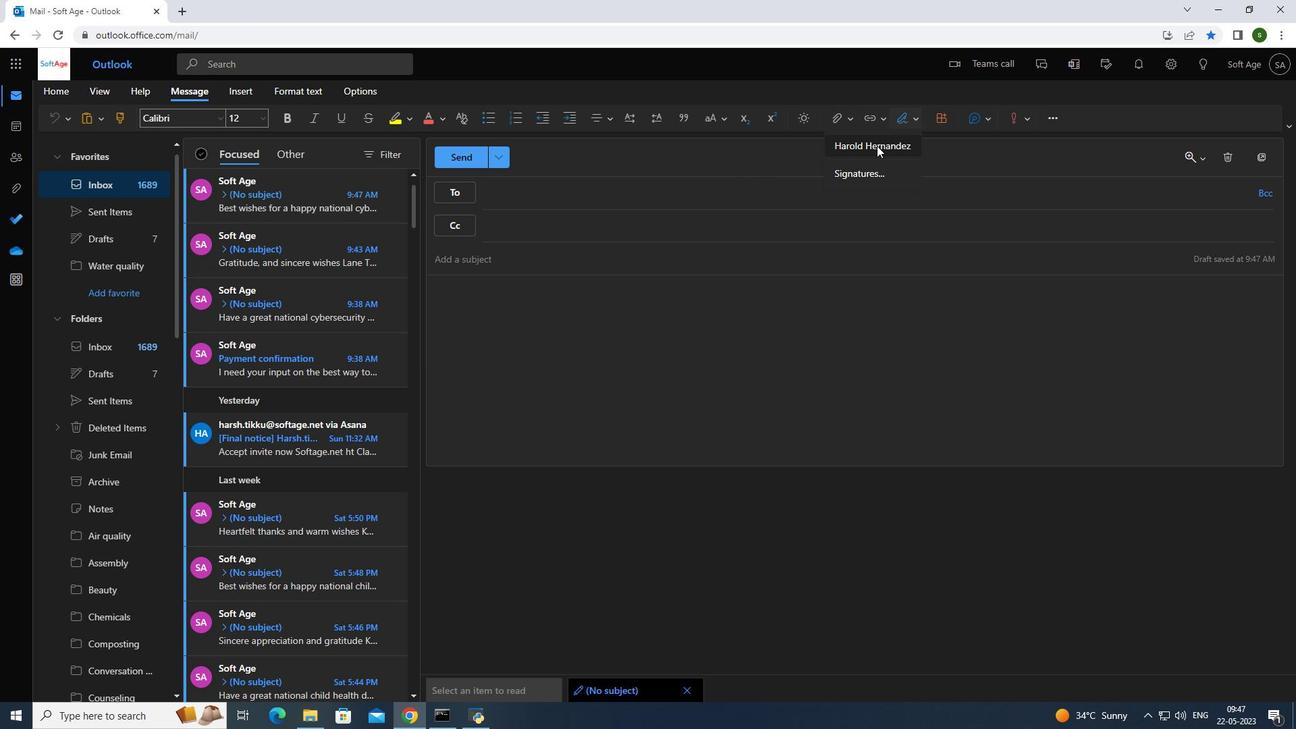 
Action: Mouse moved to (546, 189)
Screenshot: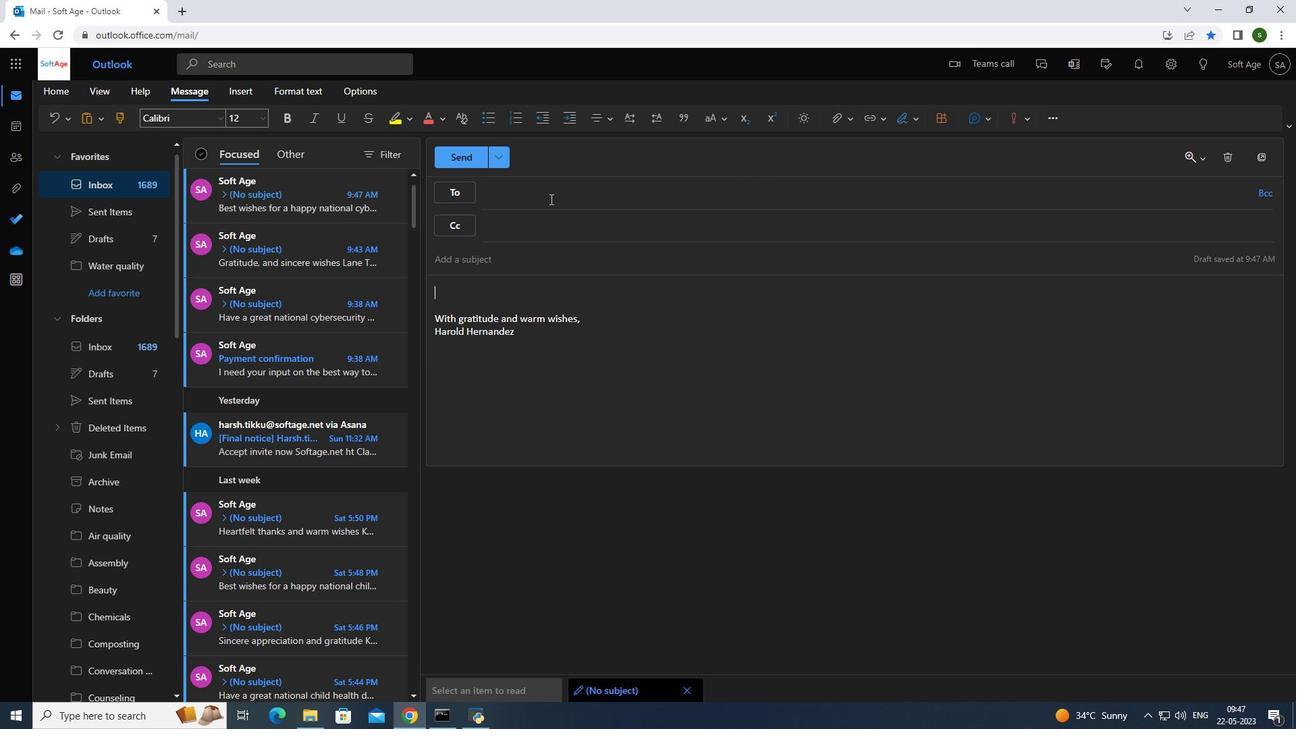 
Action: Mouse pressed left at (546, 189)
Screenshot: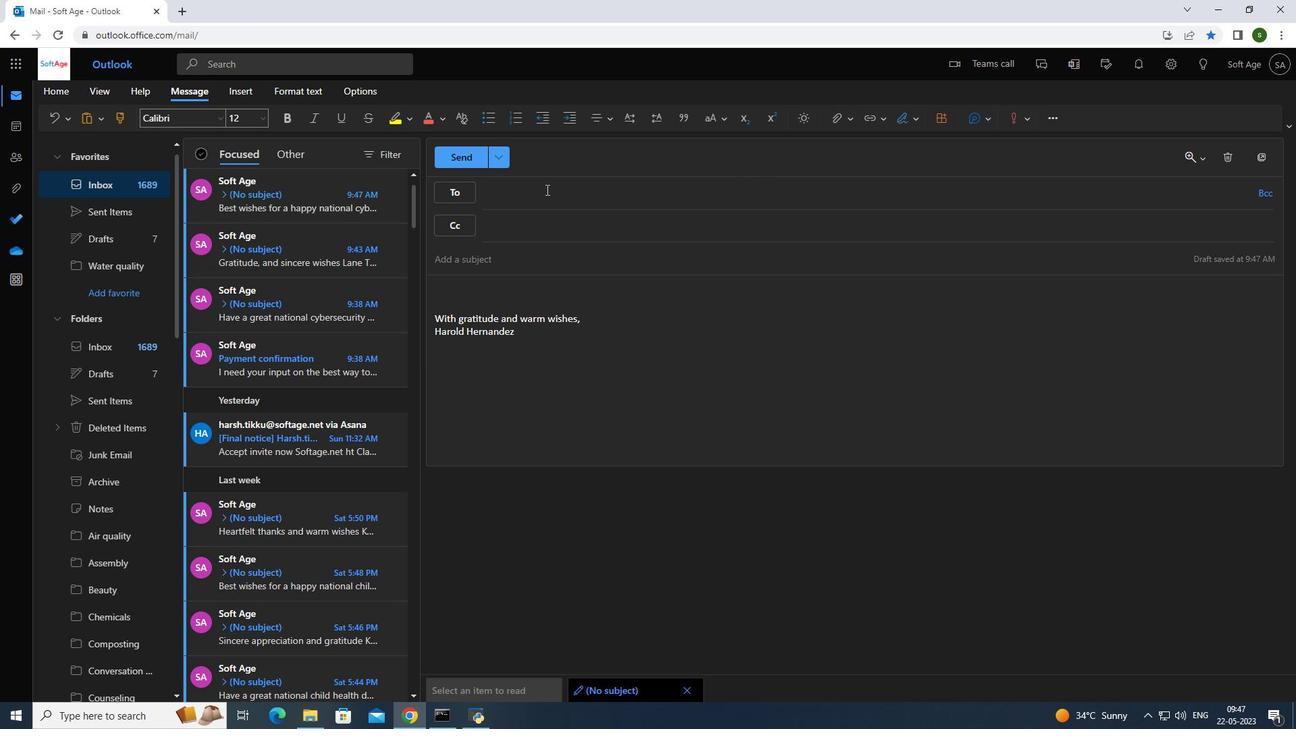 
Action: Key pressed sostage.8<Key.shift>@softage.net
Screenshot: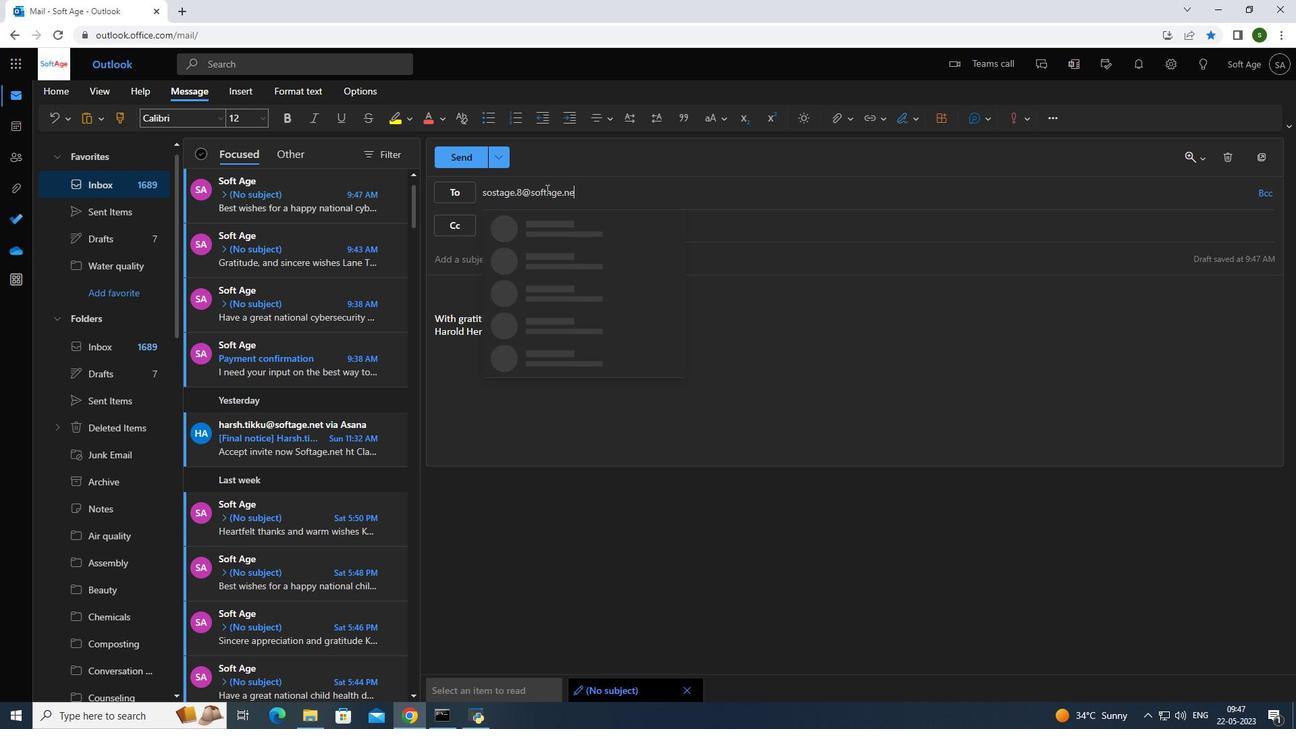 
Action: Mouse moved to (602, 189)
Screenshot: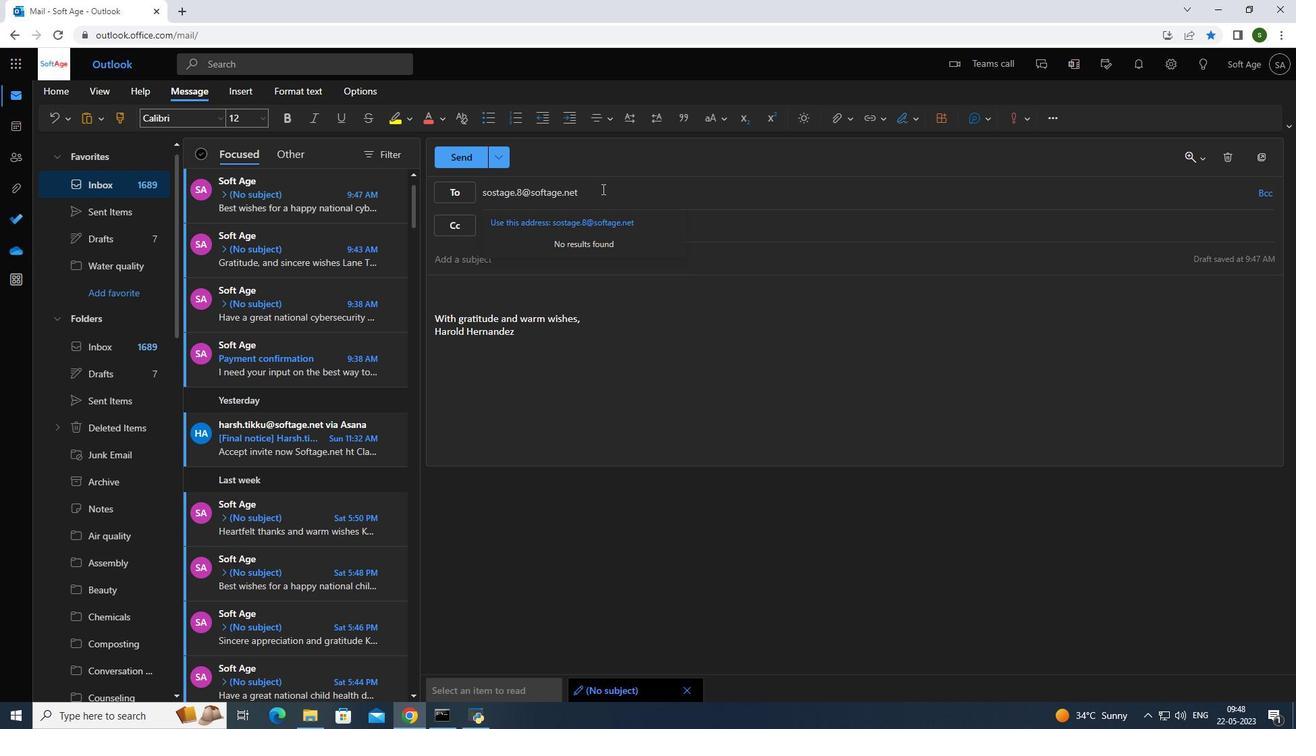 
Action: Key pressed <Key.enter>
Screenshot: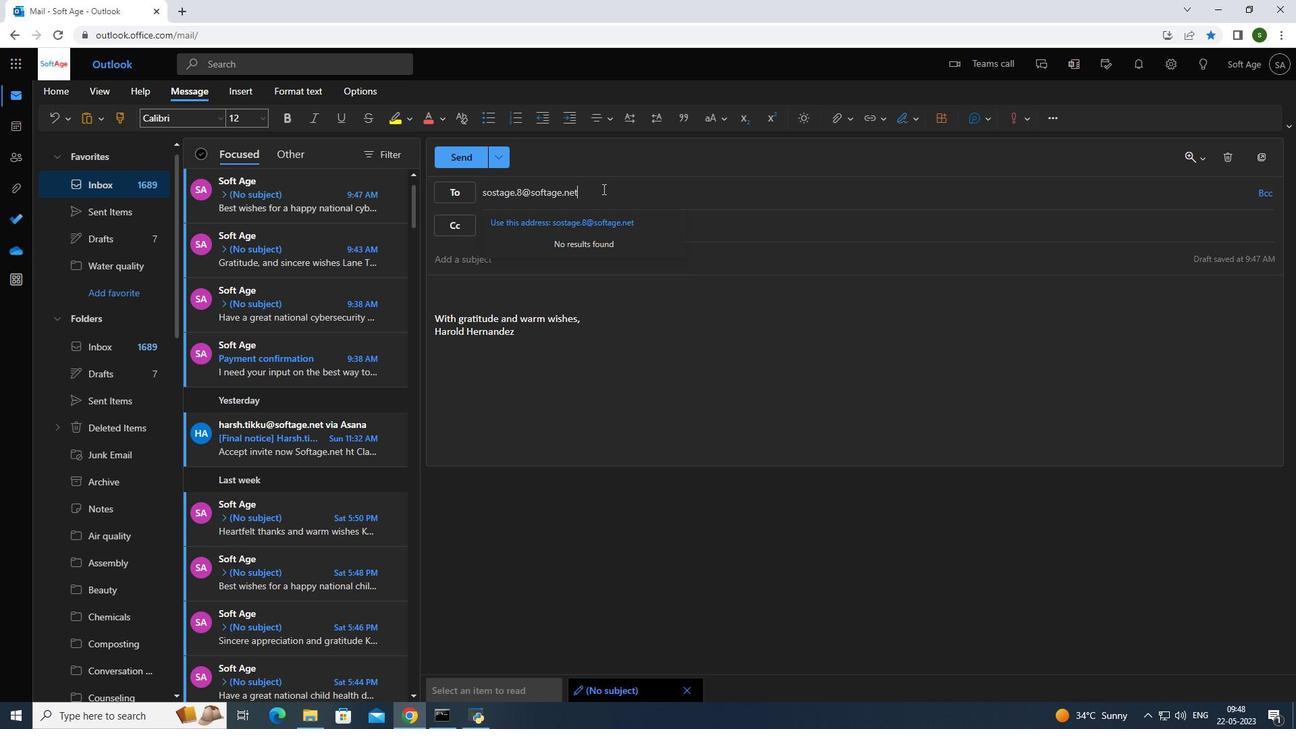 
Action: Mouse moved to (118, 592)
Screenshot: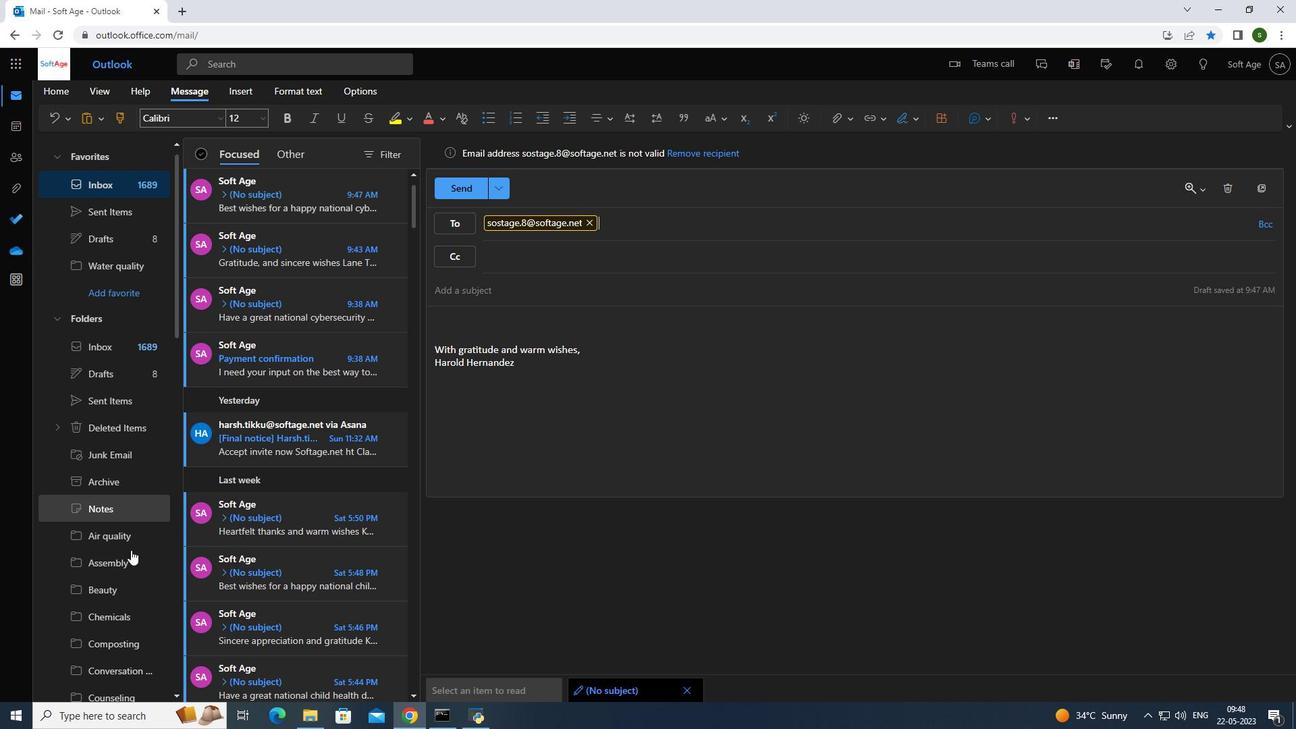 
Action: Mouse scrolled (118, 592) with delta (0, 0)
Screenshot: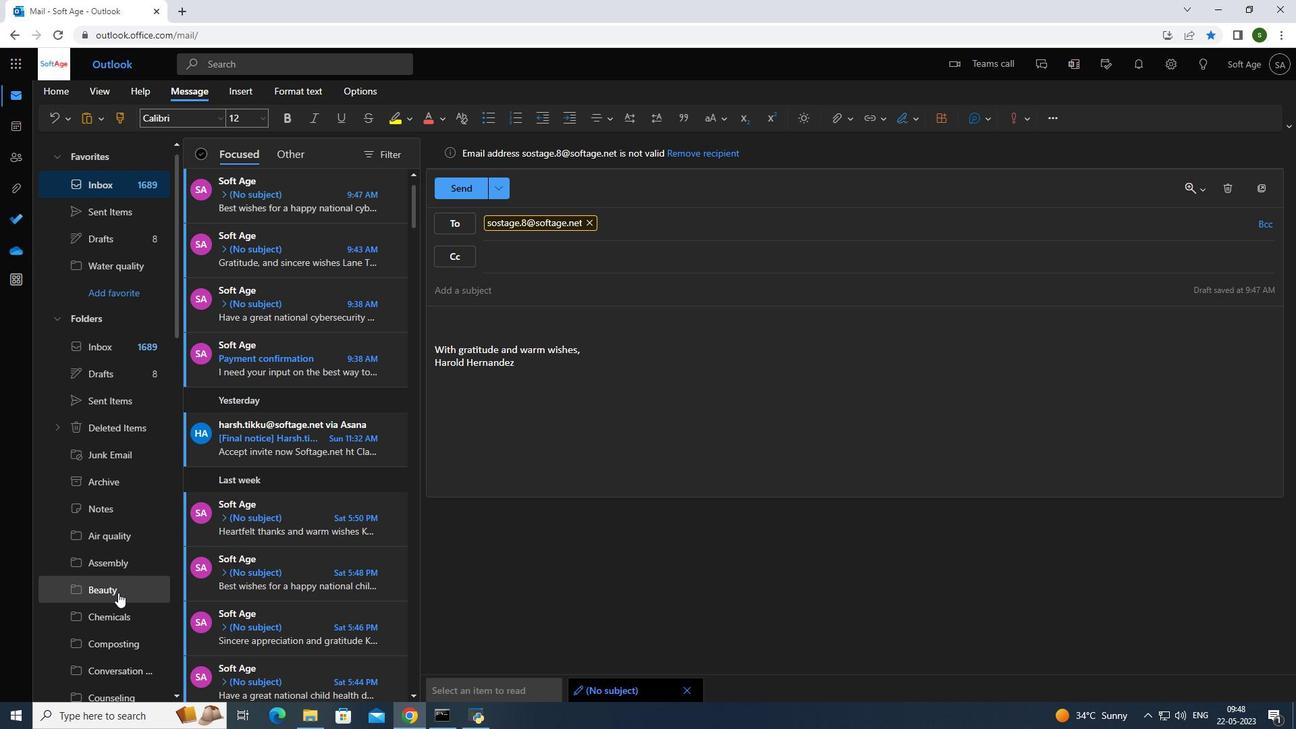 
Action: Mouse scrolled (118, 592) with delta (0, 0)
Screenshot: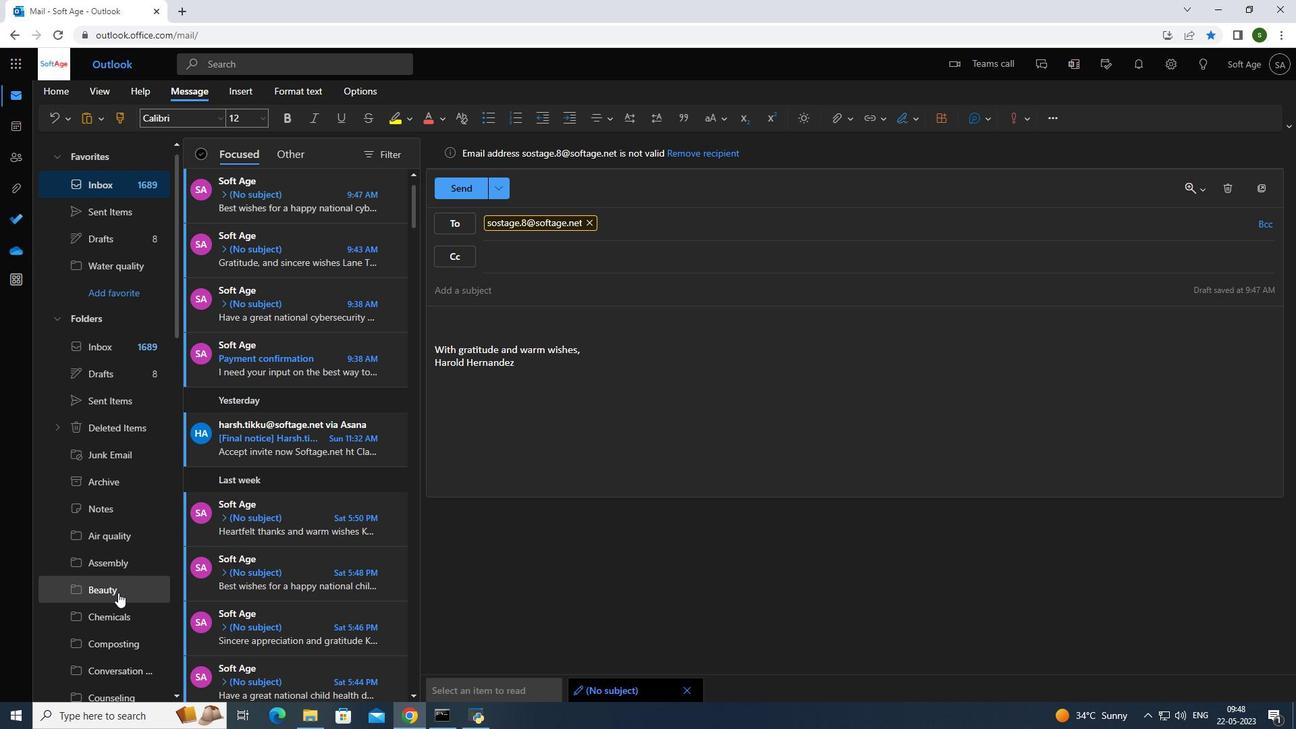 
Action: Mouse scrolled (118, 592) with delta (0, 0)
Screenshot: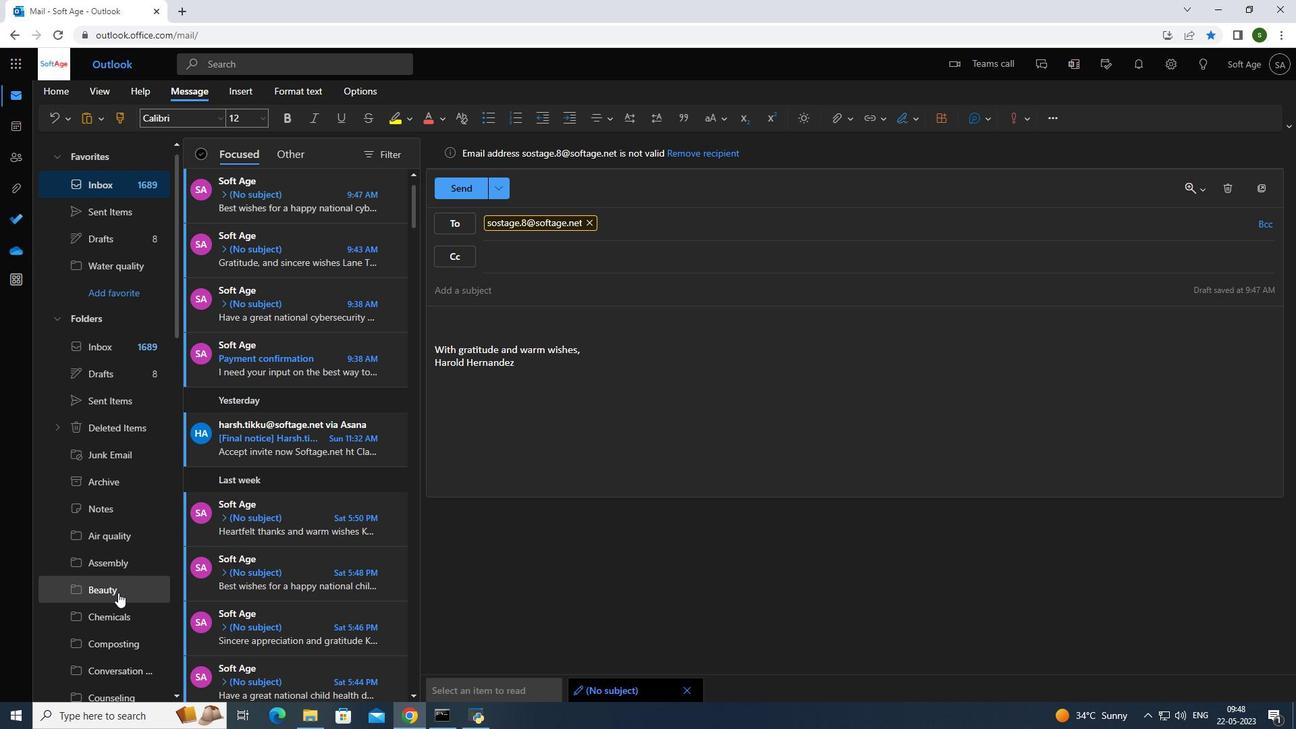 
Action: Mouse scrolled (118, 592) with delta (0, 0)
Screenshot: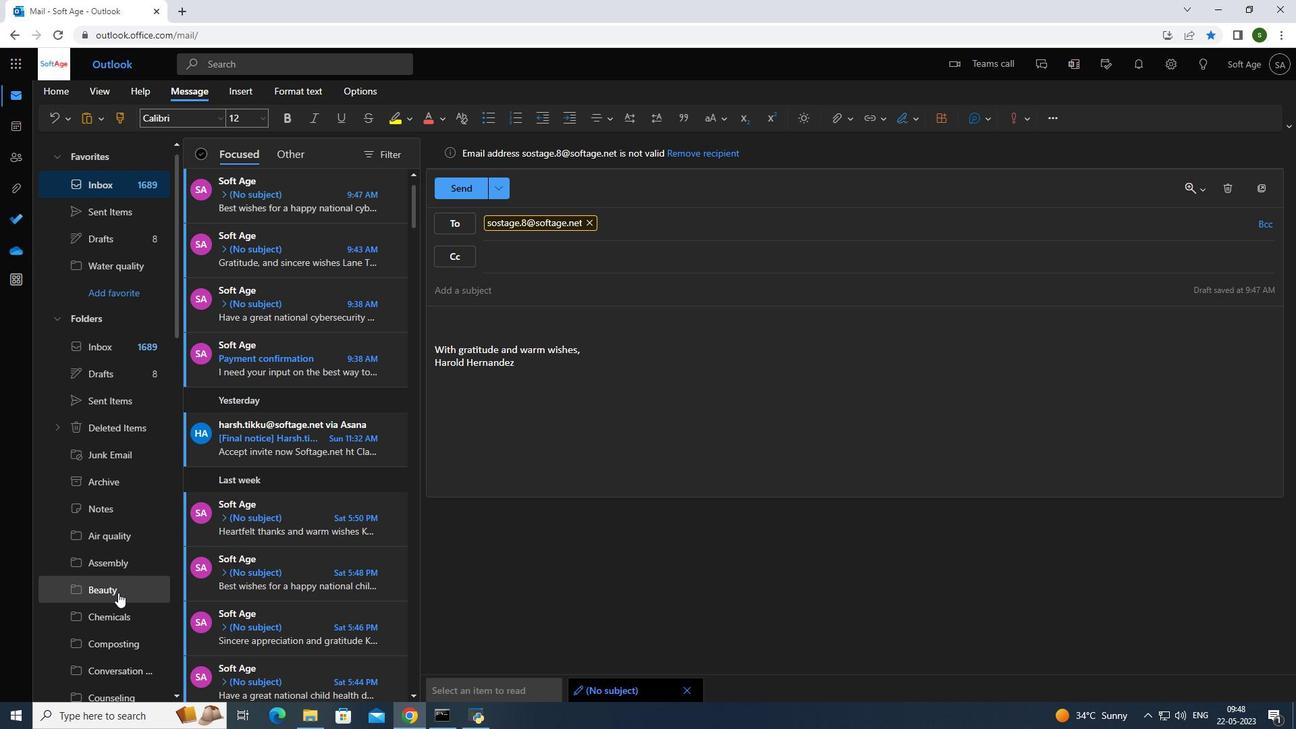 
Action: Mouse scrolled (118, 592) with delta (0, 0)
Screenshot: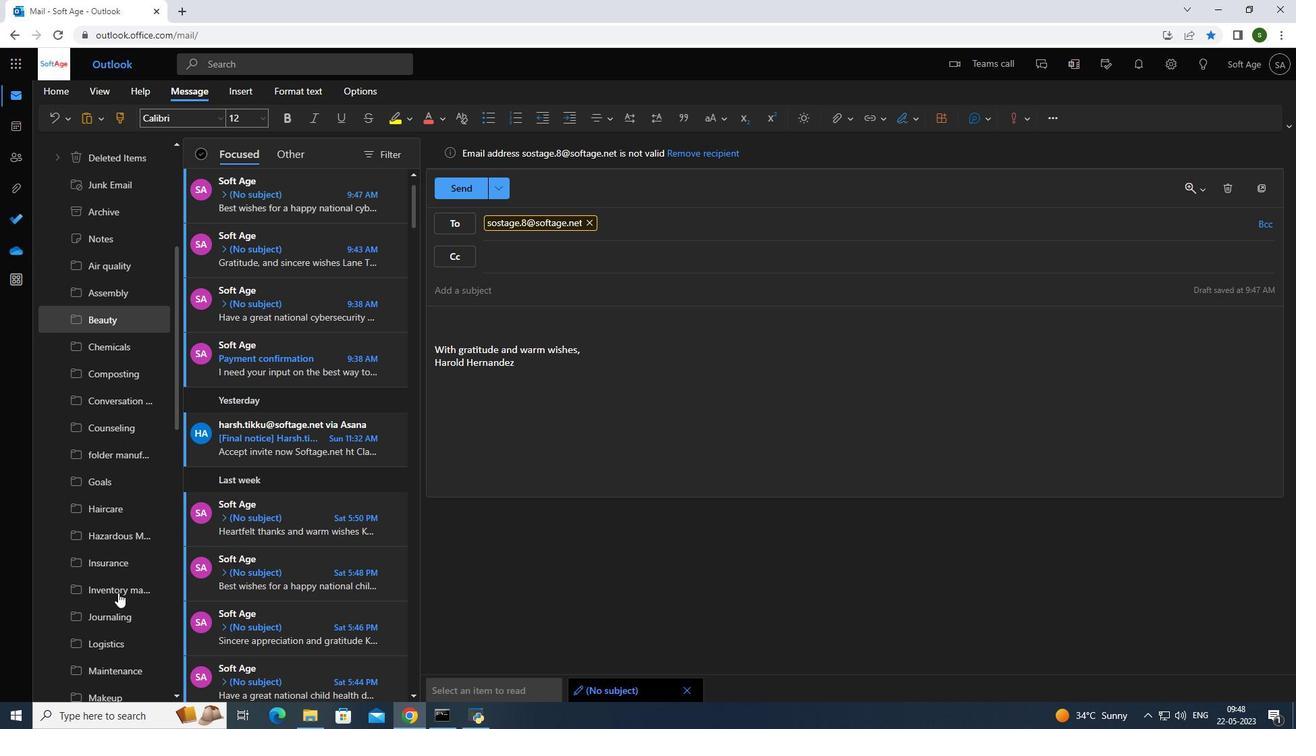 
Action: Mouse scrolled (118, 592) with delta (0, 0)
Screenshot: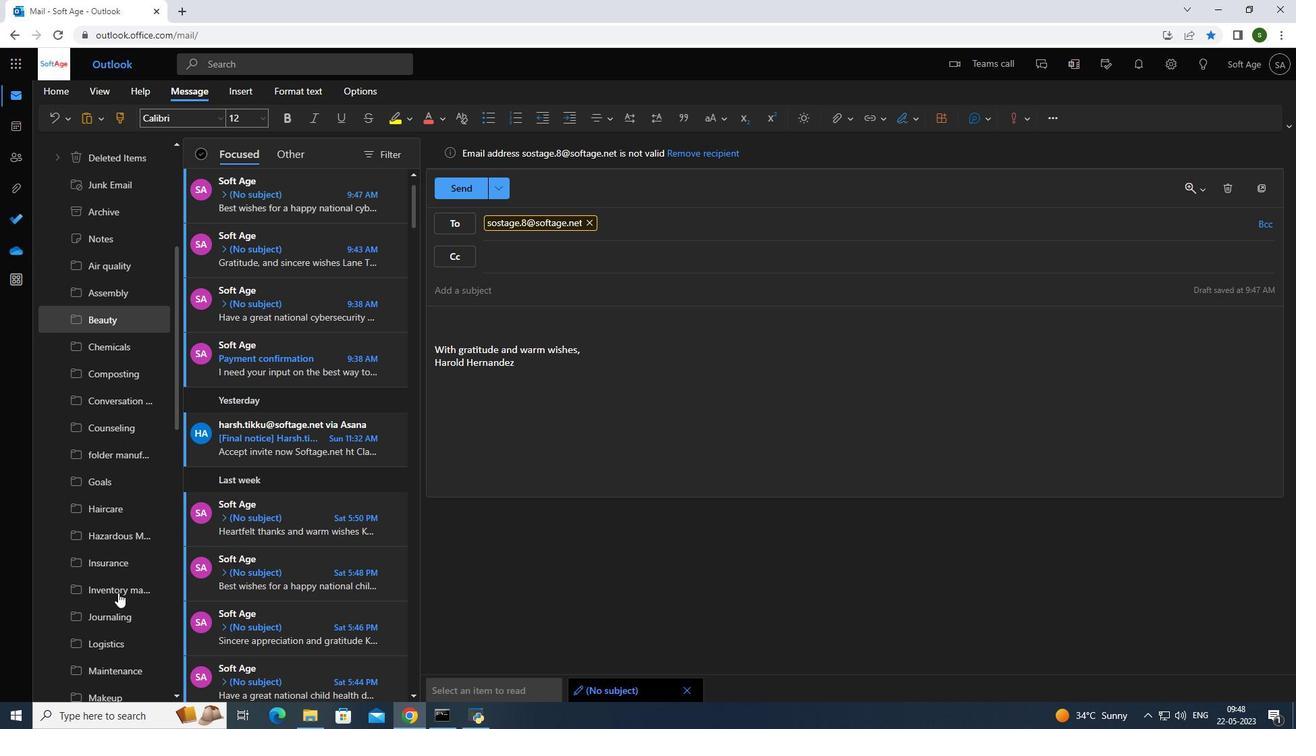 
Action: Mouse scrolled (118, 592) with delta (0, 0)
Screenshot: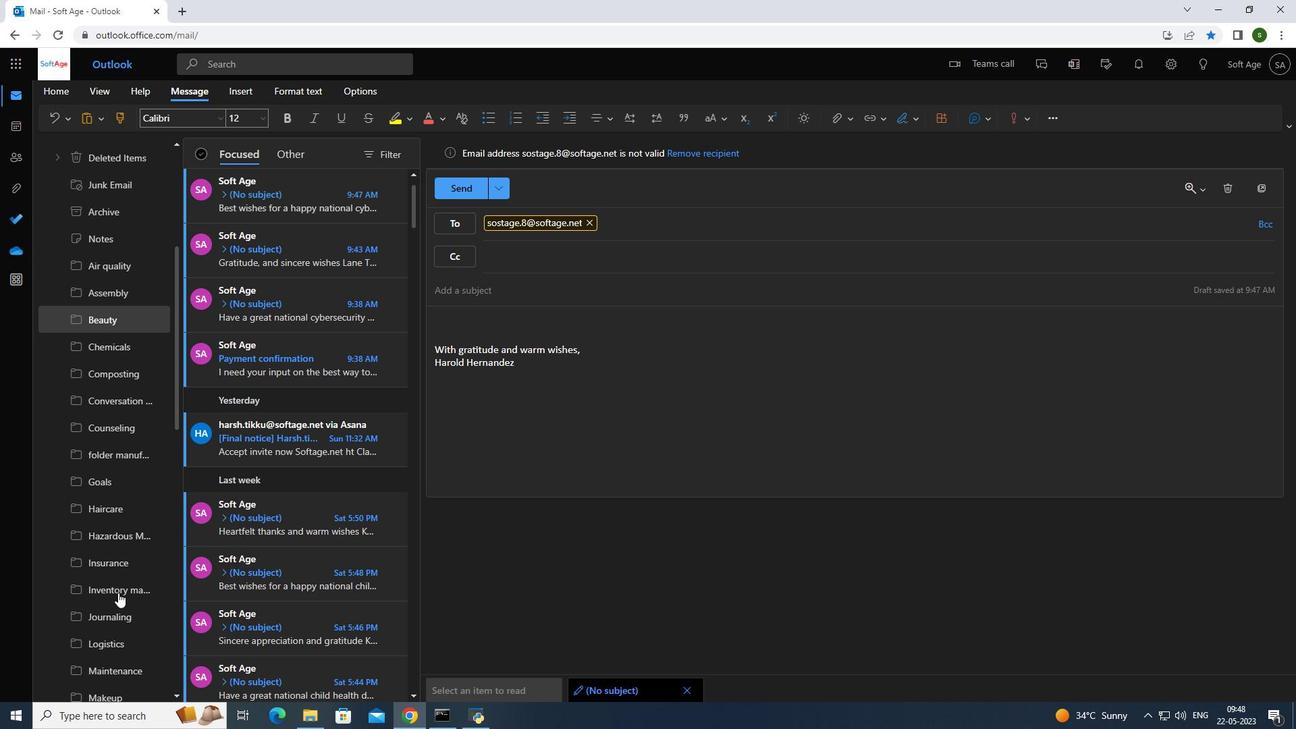 
Action: Mouse scrolled (118, 592) with delta (0, 0)
Screenshot: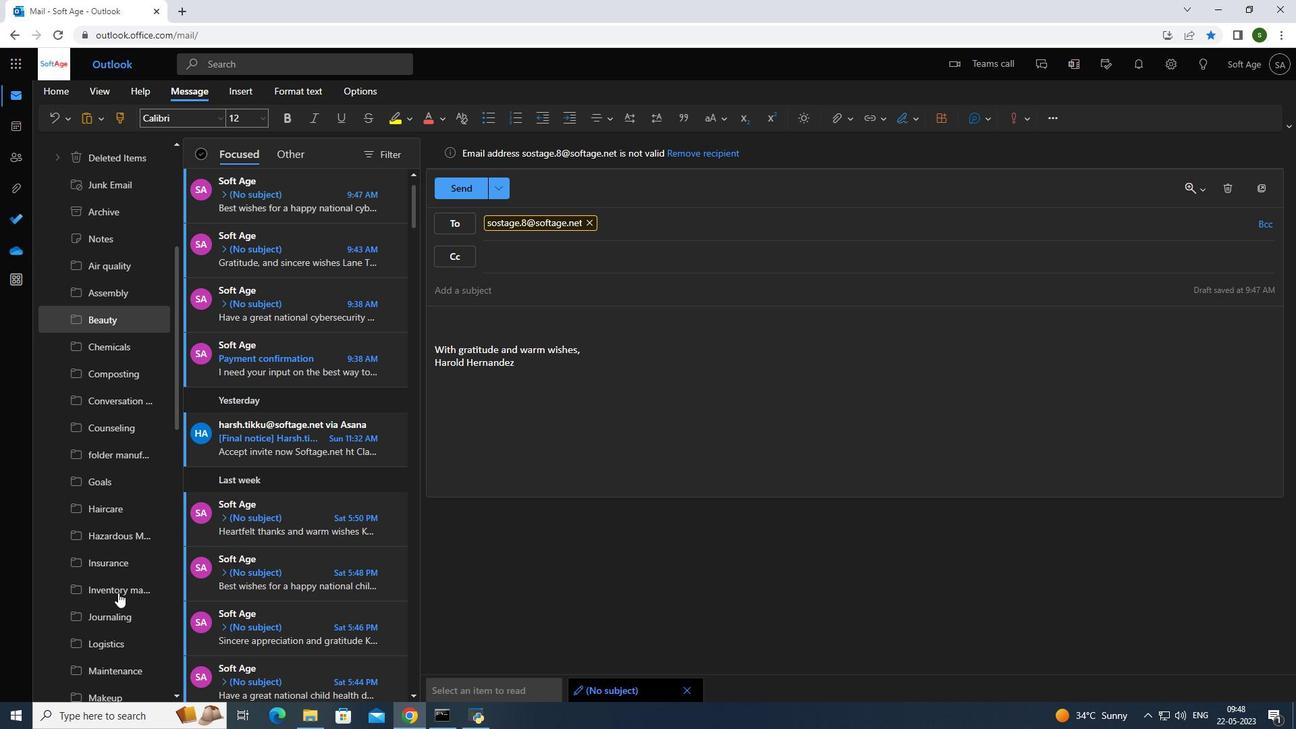 
Action: Mouse scrolled (118, 592) with delta (0, 0)
Screenshot: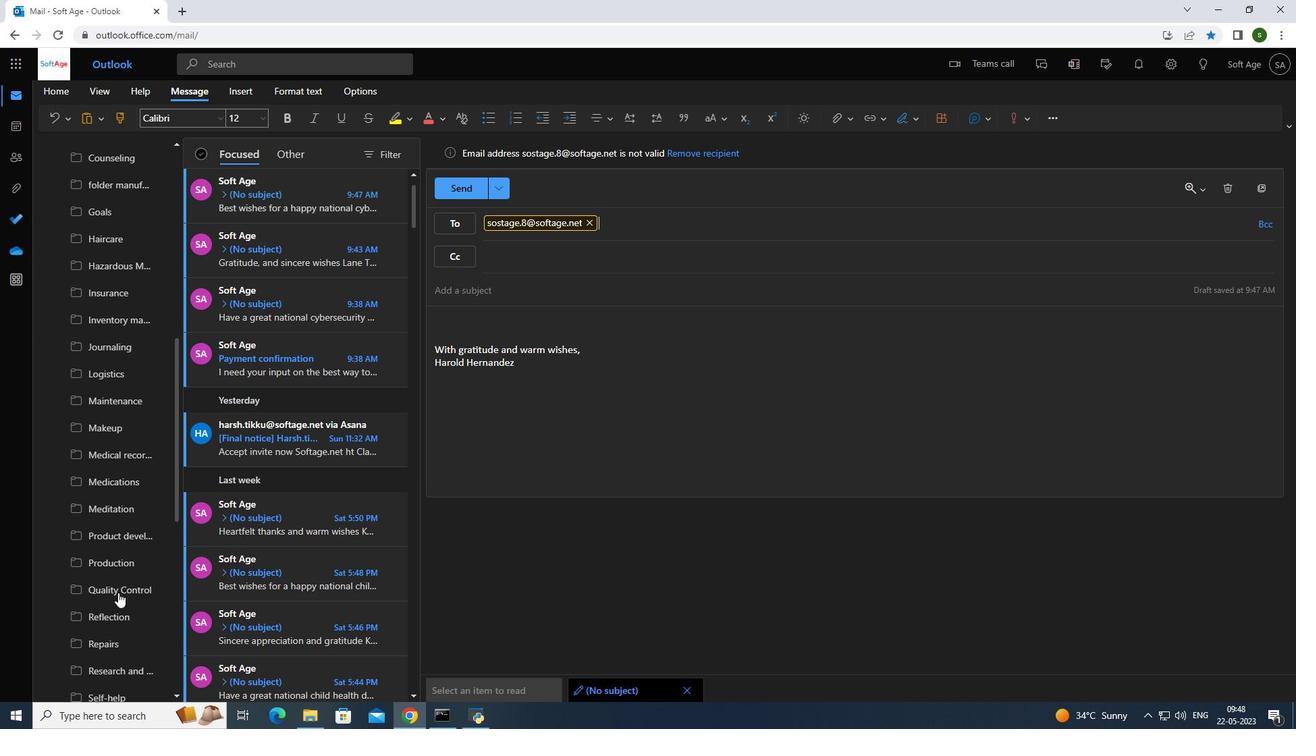 
Action: Mouse scrolled (118, 592) with delta (0, 0)
Screenshot: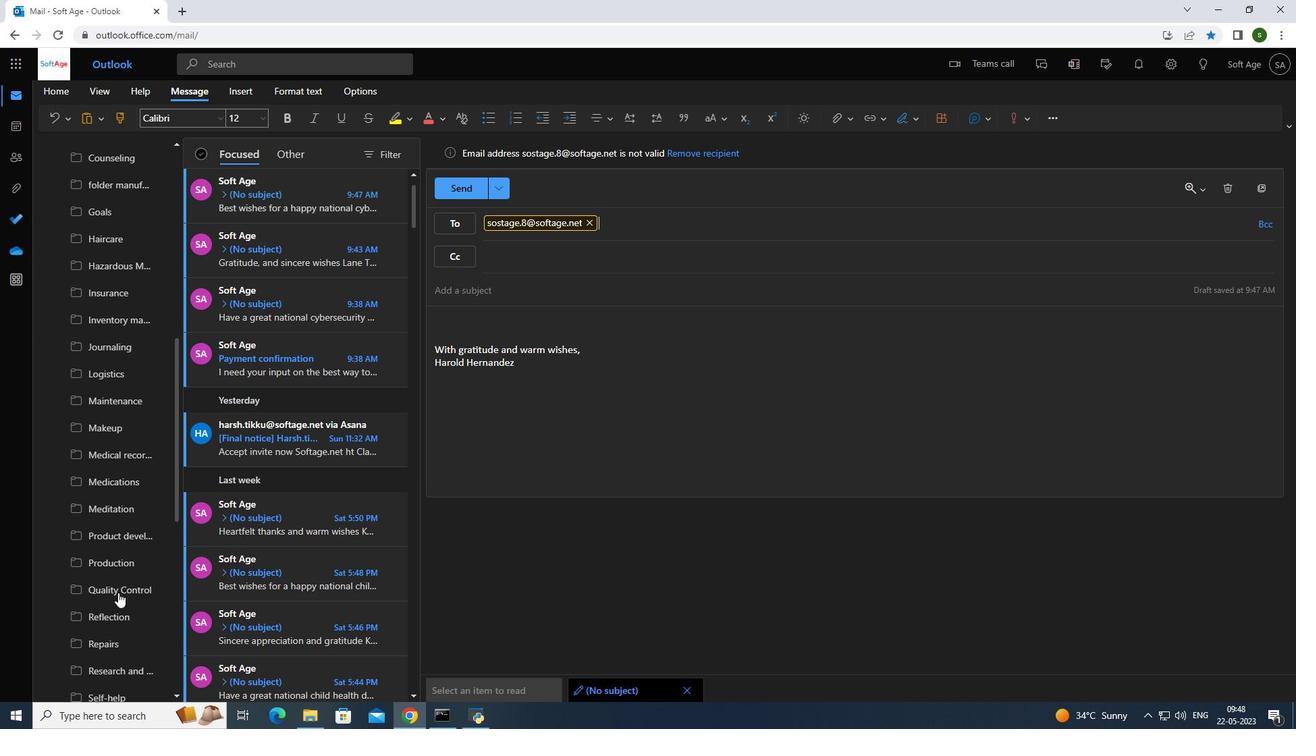 
Action: Mouse scrolled (118, 592) with delta (0, 0)
Screenshot: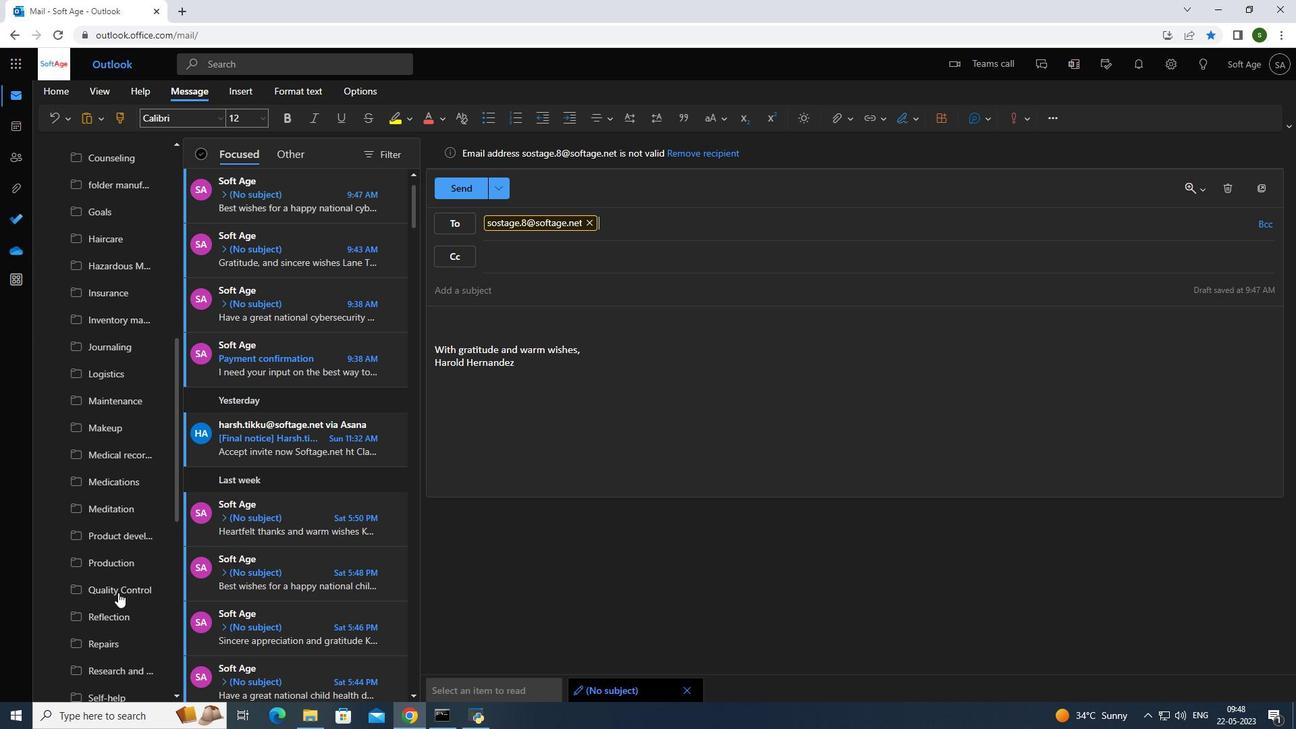 
Action: Mouse scrolled (118, 592) with delta (0, 0)
Screenshot: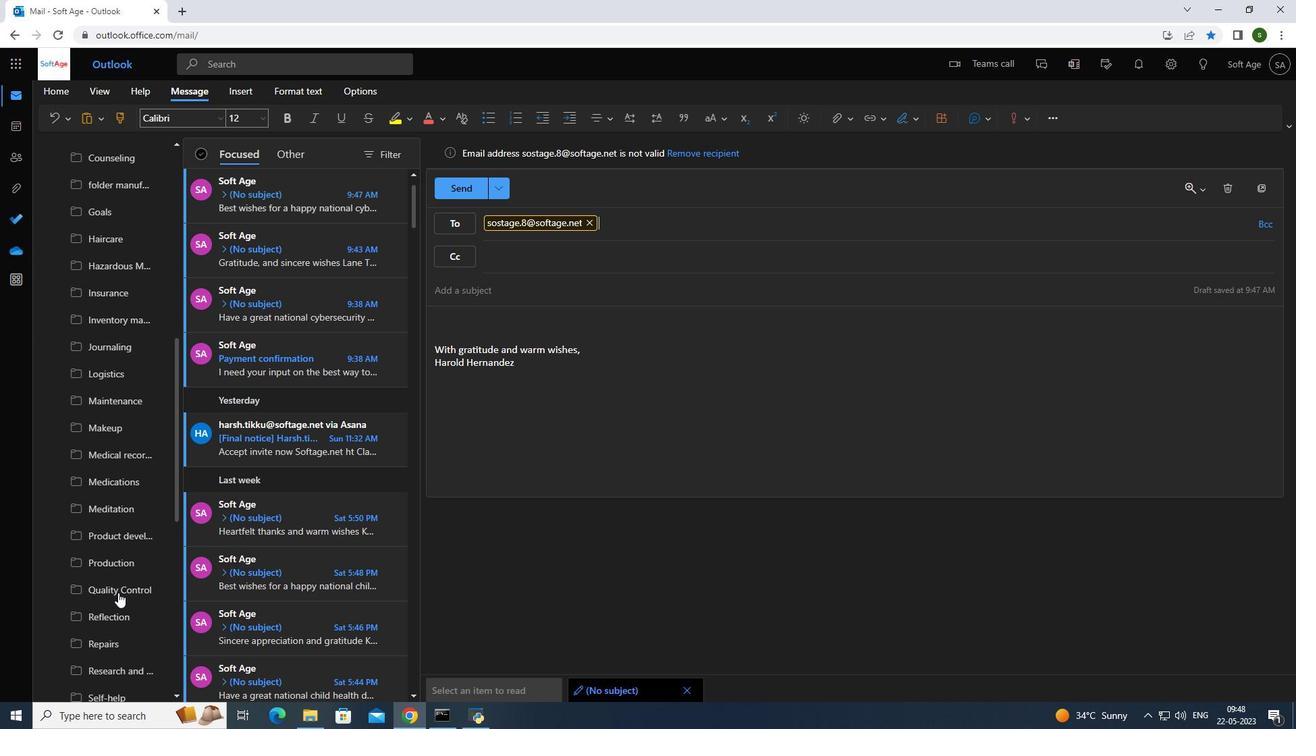 
Action: Mouse scrolled (118, 592) with delta (0, 0)
Screenshot: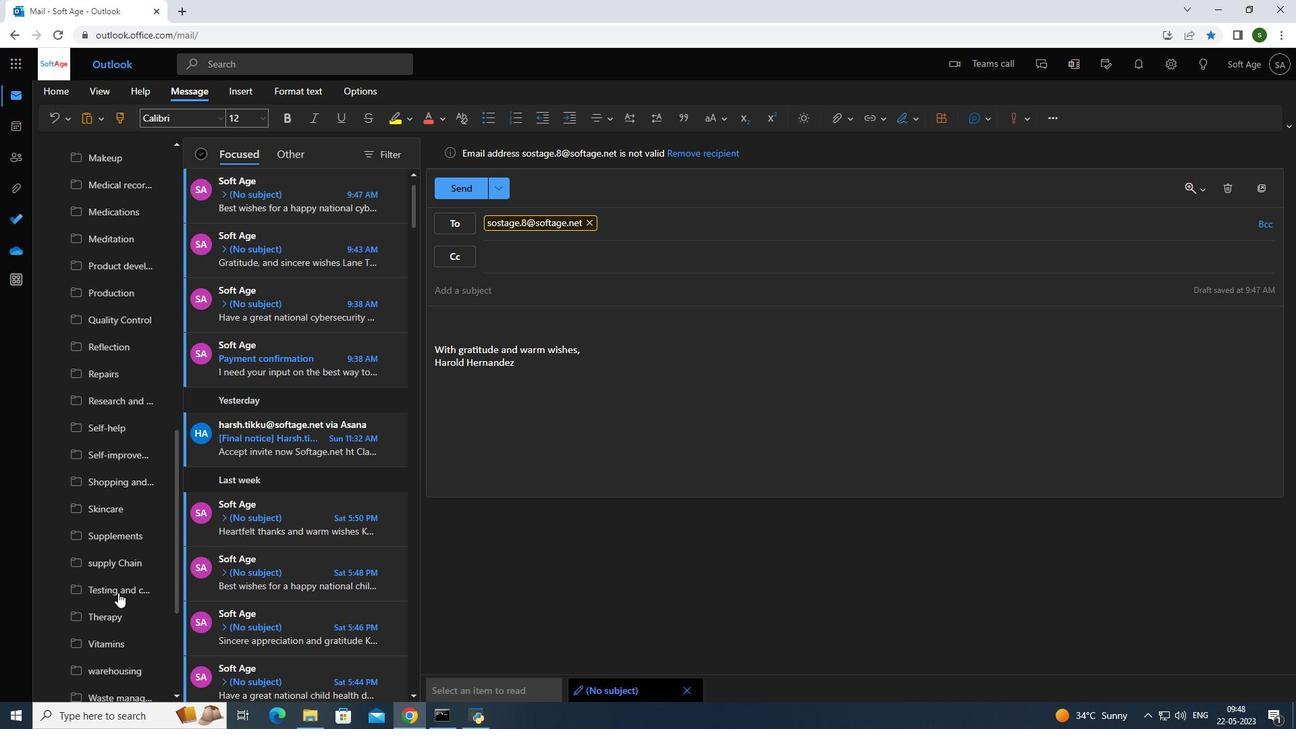 
Action: Mouse scrolled (118, 592) with delta (0, 0)
Screenshot: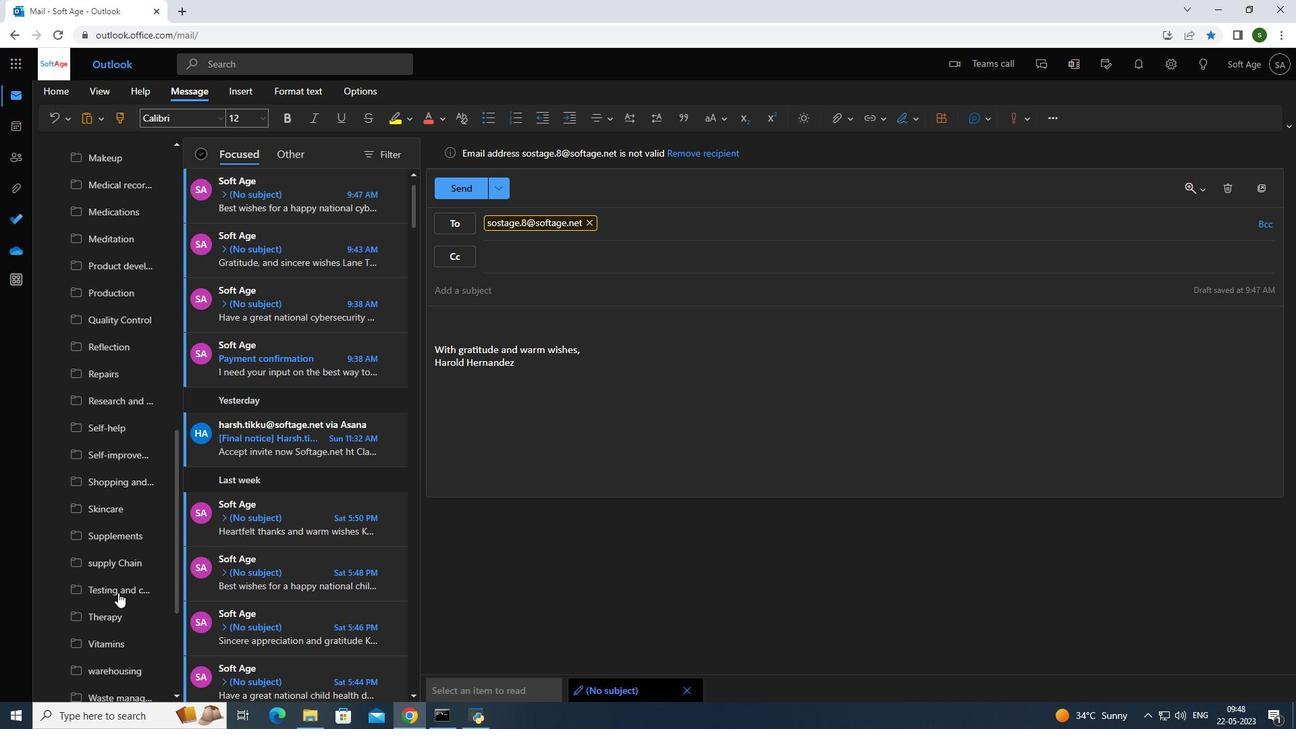 
Action: Mouse scrolled (118, 592) with delta (0, 0)
Screenshot: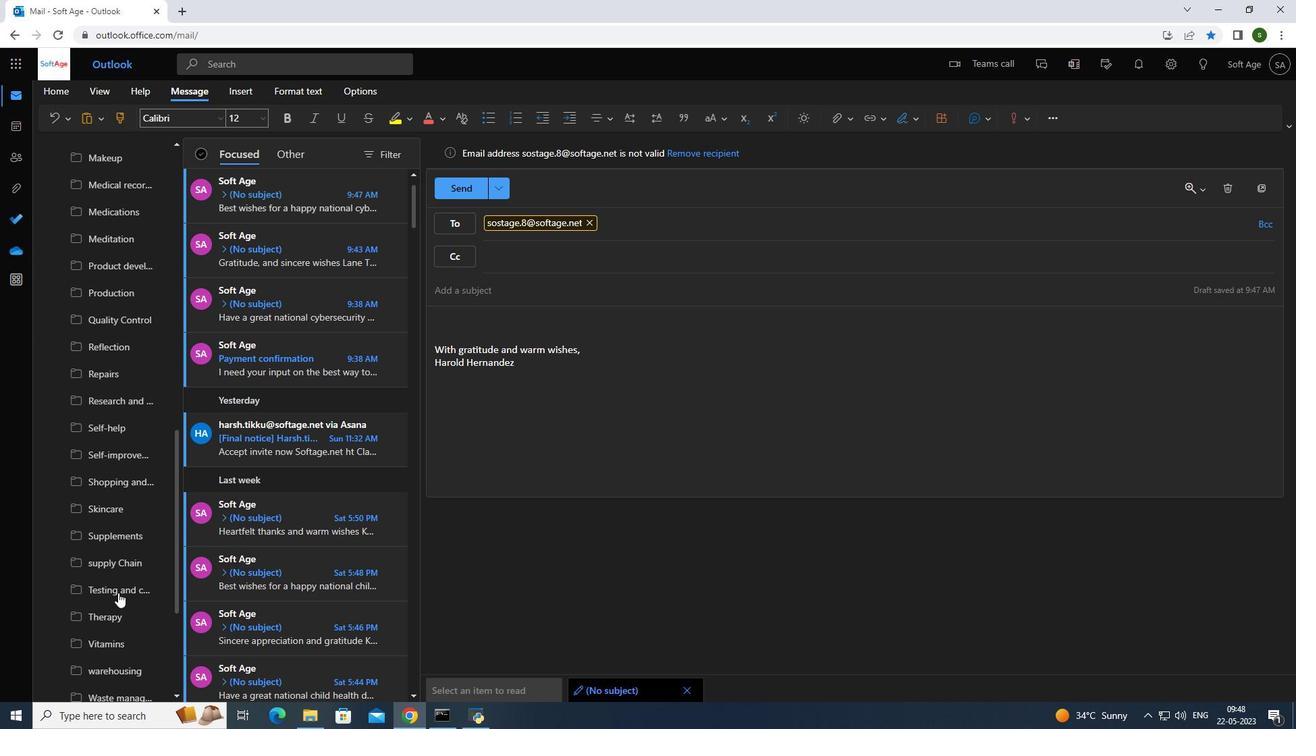 
Action: Mouse scrolled (118, 592) with delta (0, 0)
Screenshot: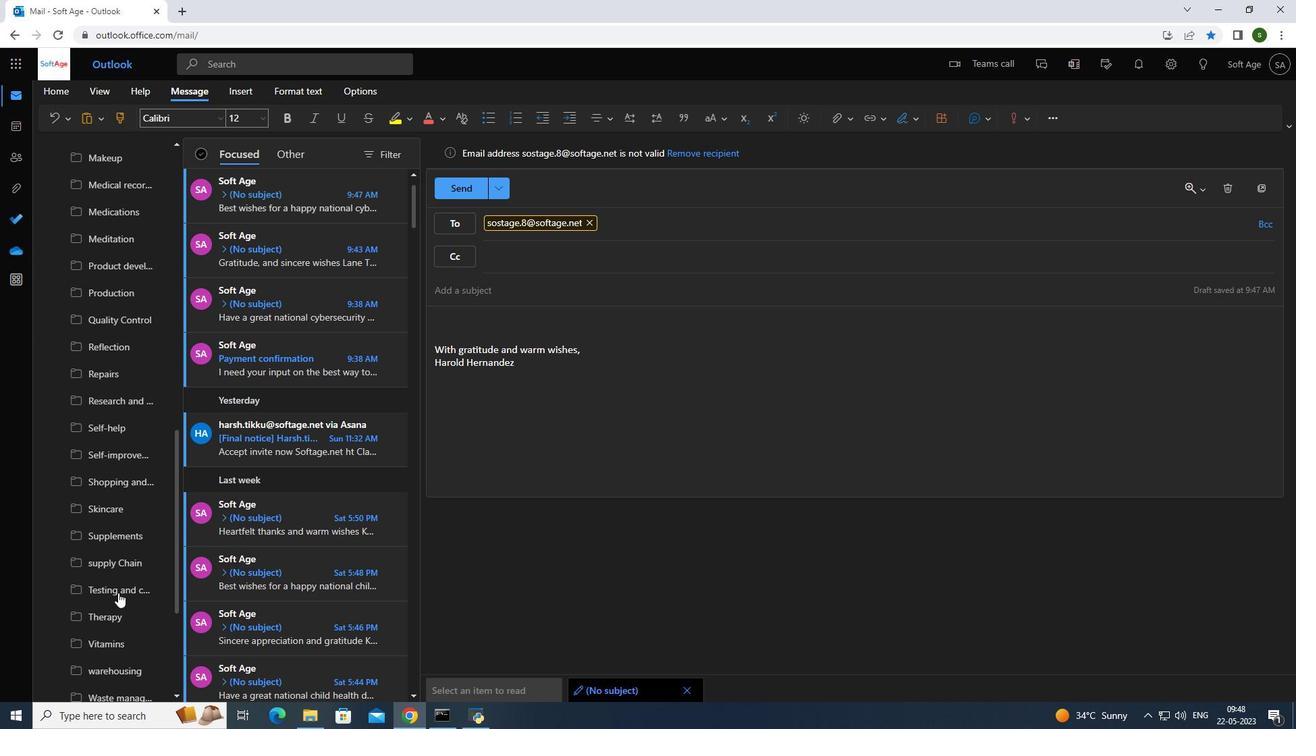 
Action: Mouse scrolled (118, 592) with delta (0, 0)
Screenshot: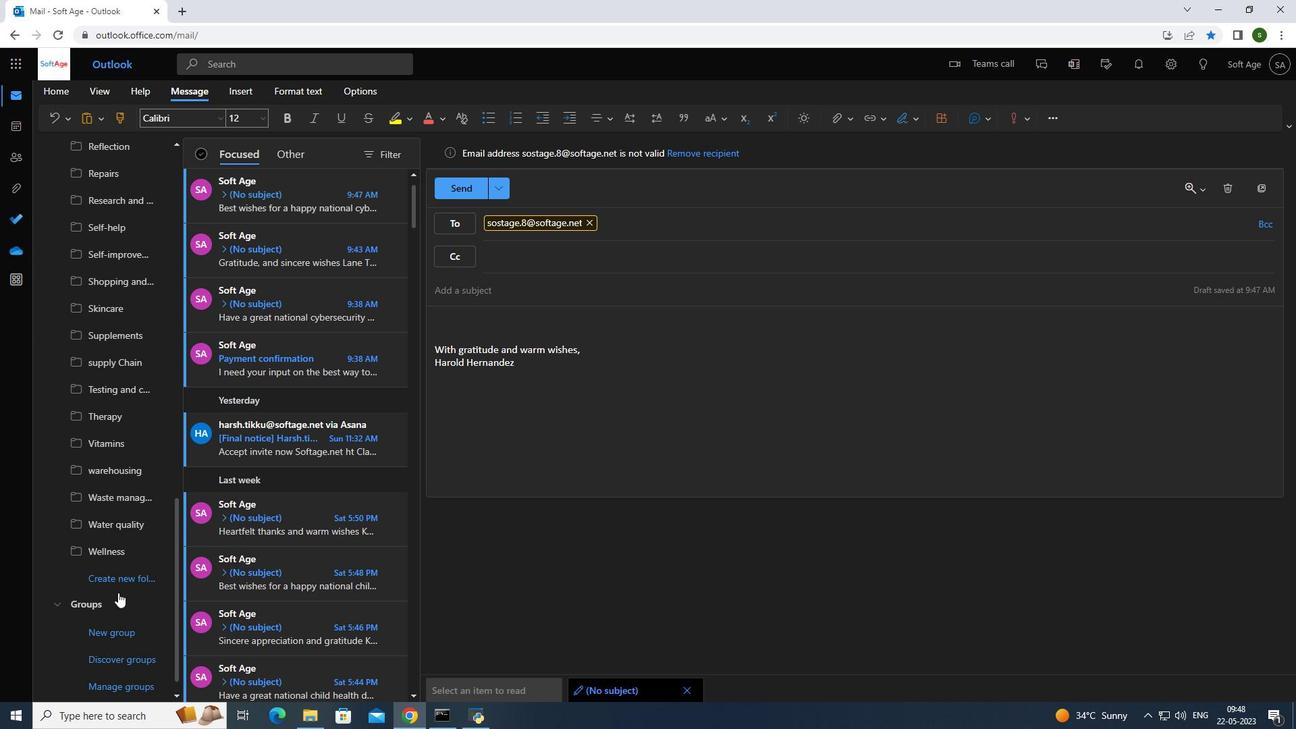 
Action: Mouse scrolled (118, 592) with delta (0, 0)
Screenshot: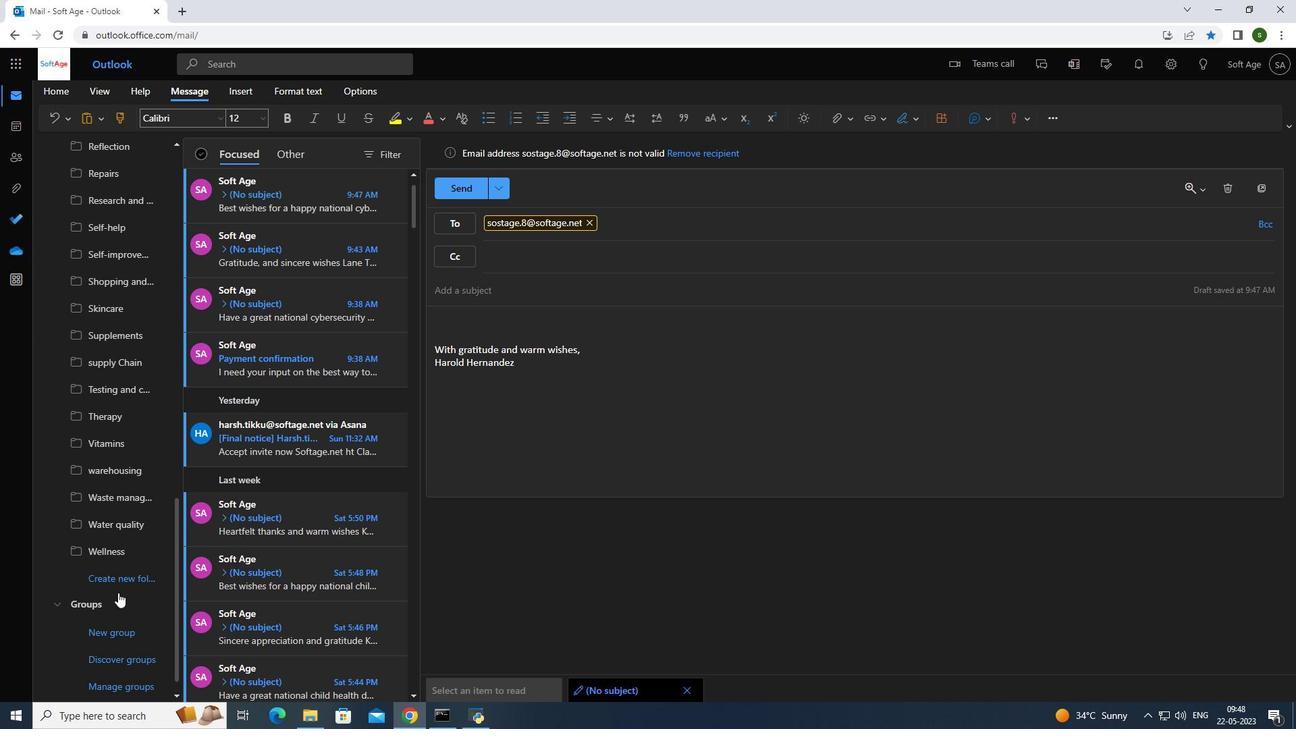 
Action: Mouse scrolled (118, 592) with delta (0, 0)
Screenshot: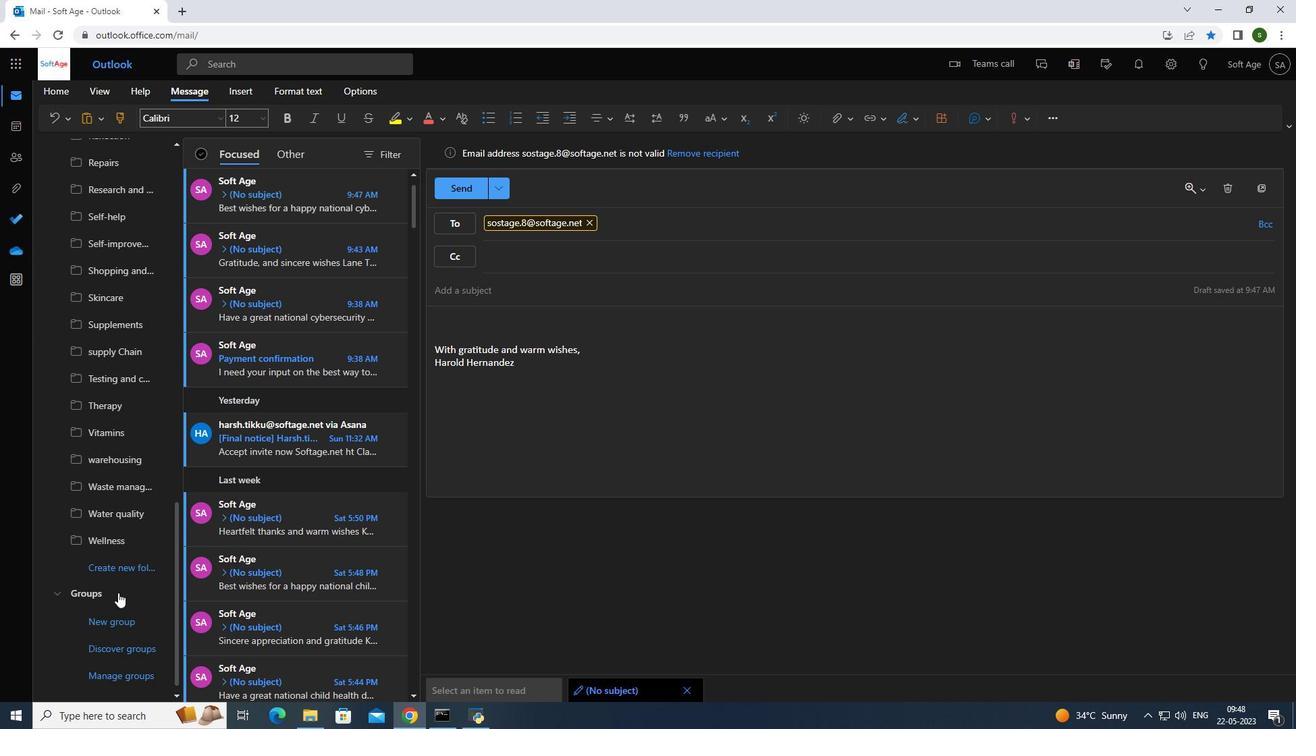 
Action: Mouse moved to (122, 558)
Screenshot: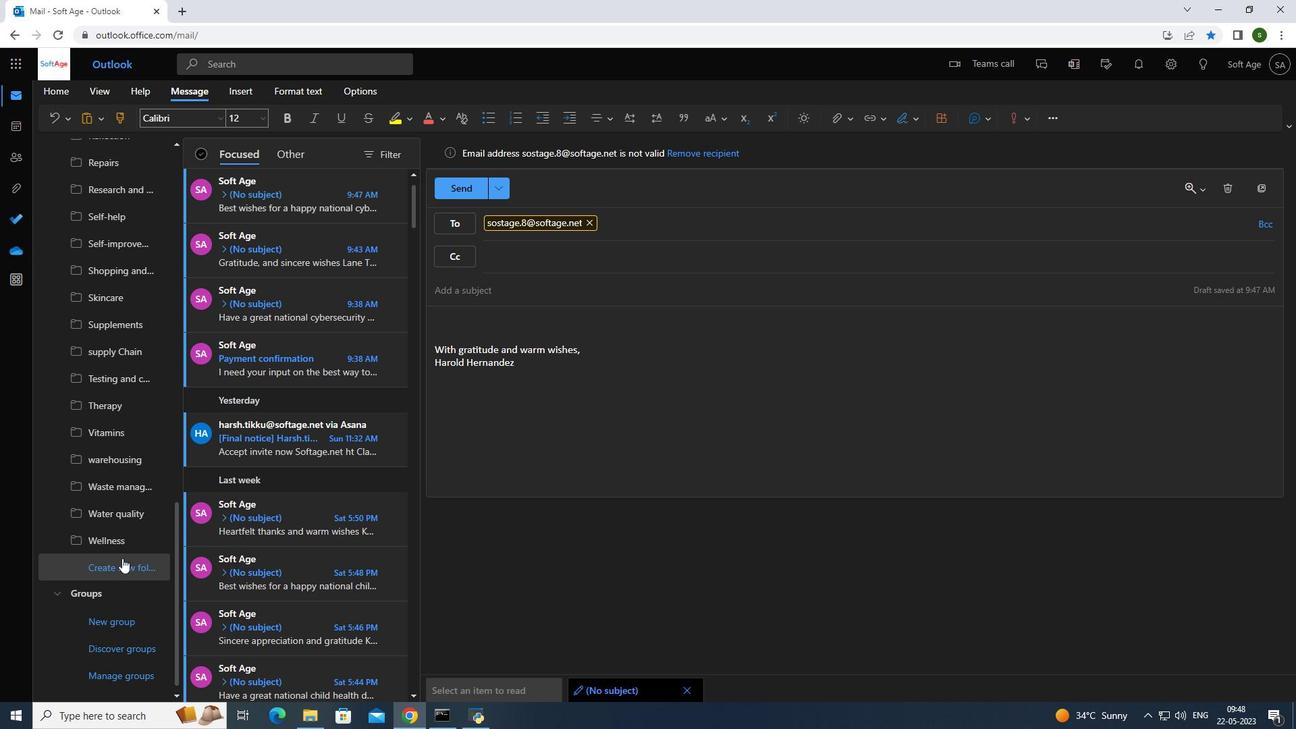 
Action: Mouse pressed left at (122, 558)
Screenshot: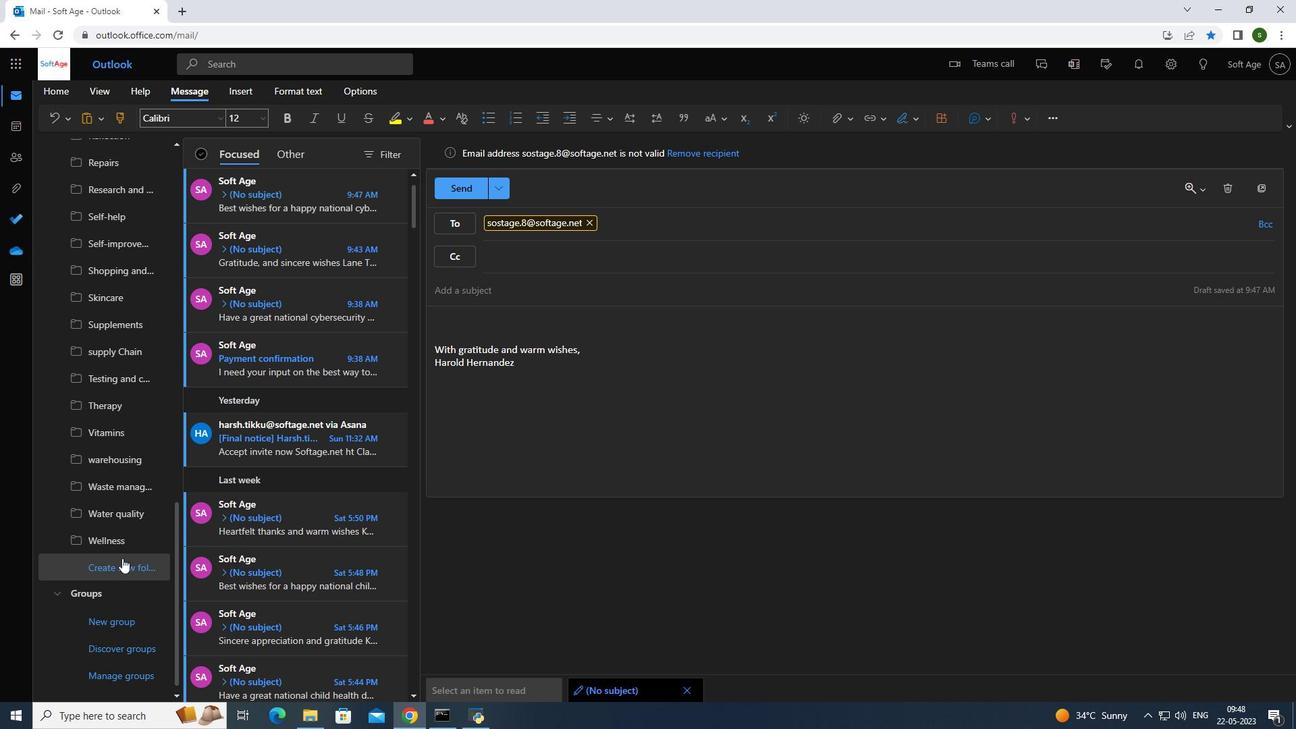 
Action: Mouse moved to (115, 568)
Screenshot: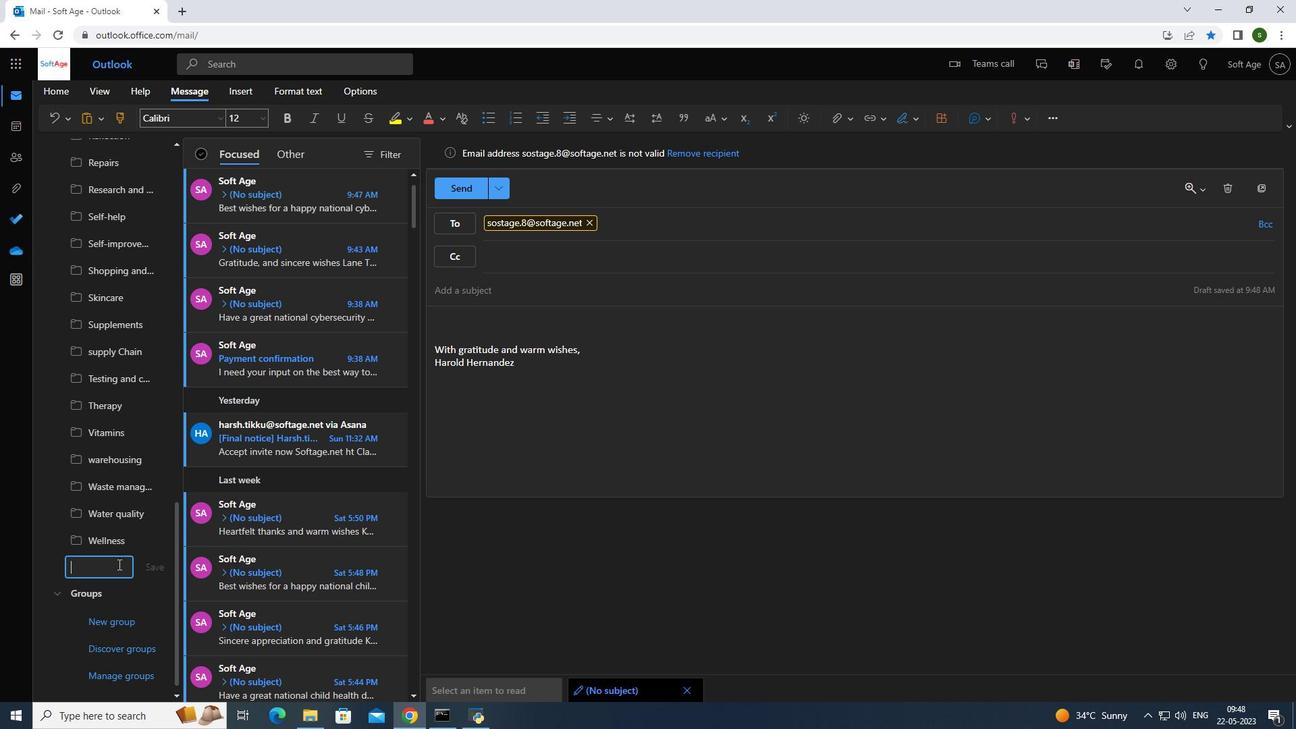 
Action: Mouse pressed left at (115, 568)
Screenshot: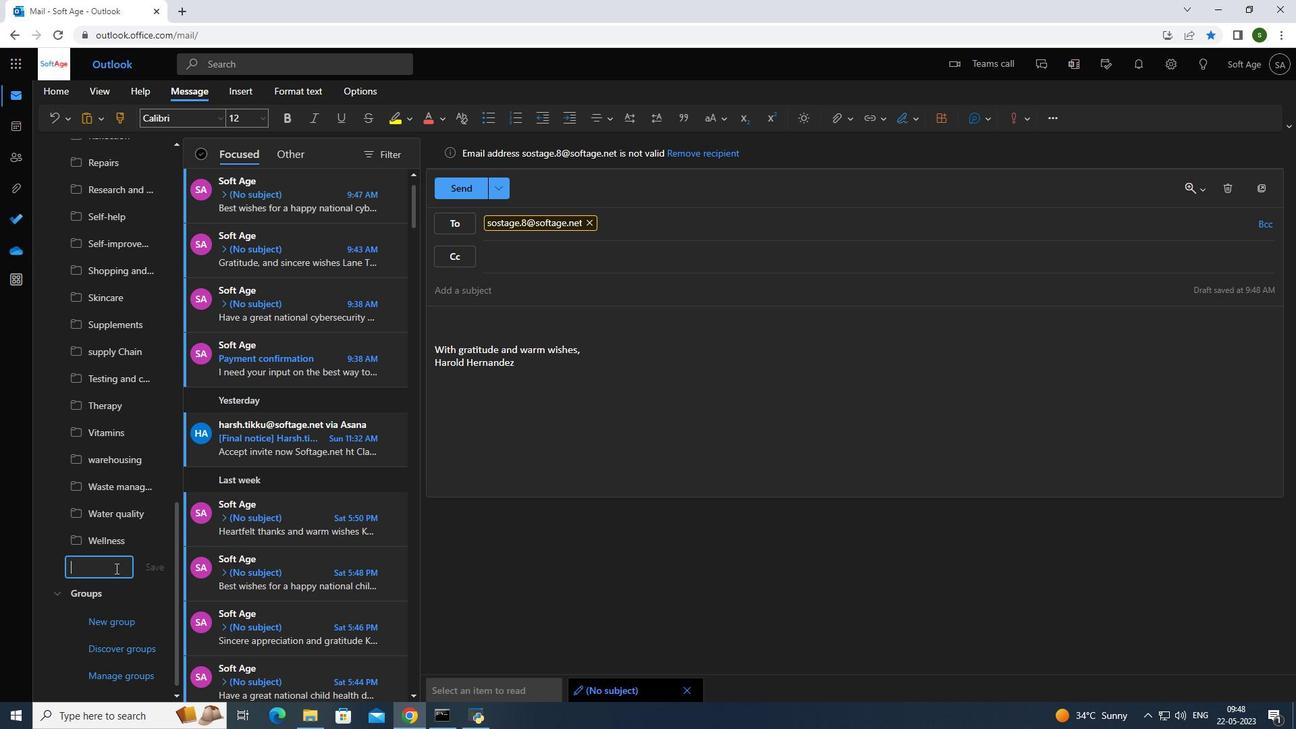 
Action: Key pressed <Key.caps_lock>Y<Key.caps_lock>oga<Key.enter>
Screenshot: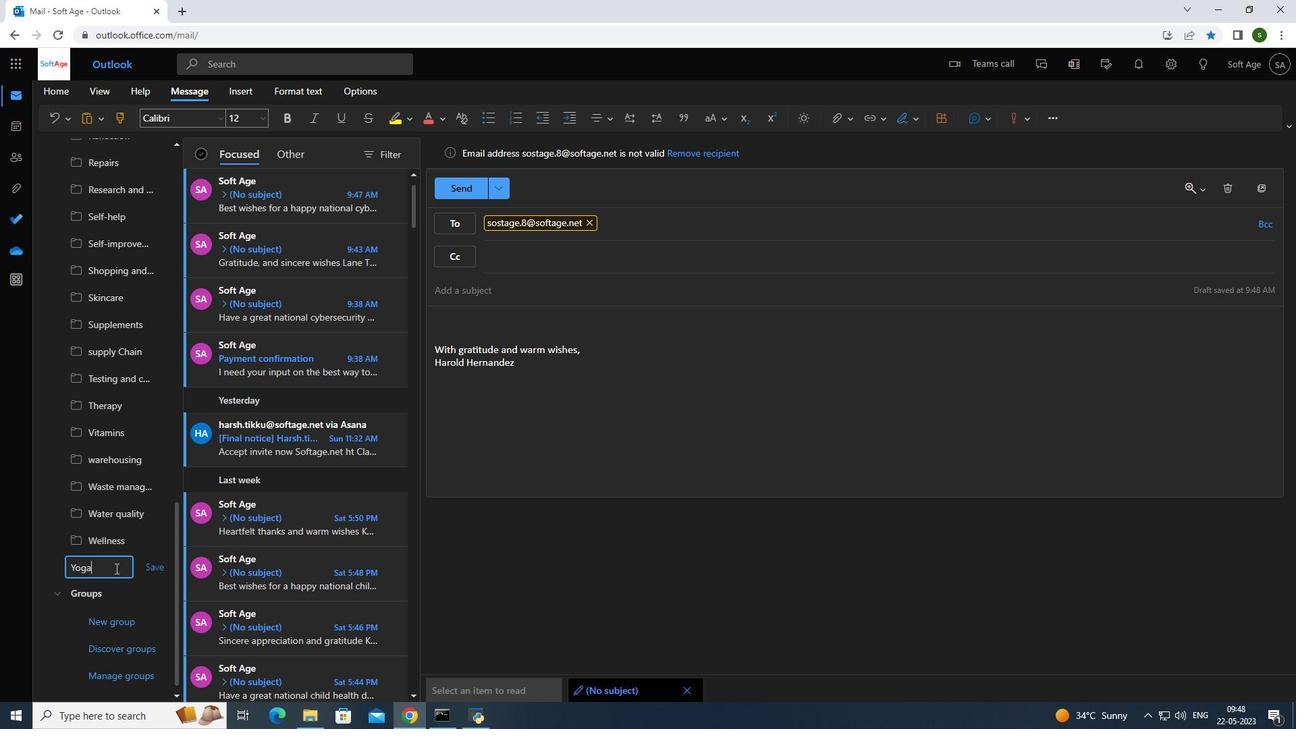 
Action: Mouse moved to (457, 191)
Screenshot: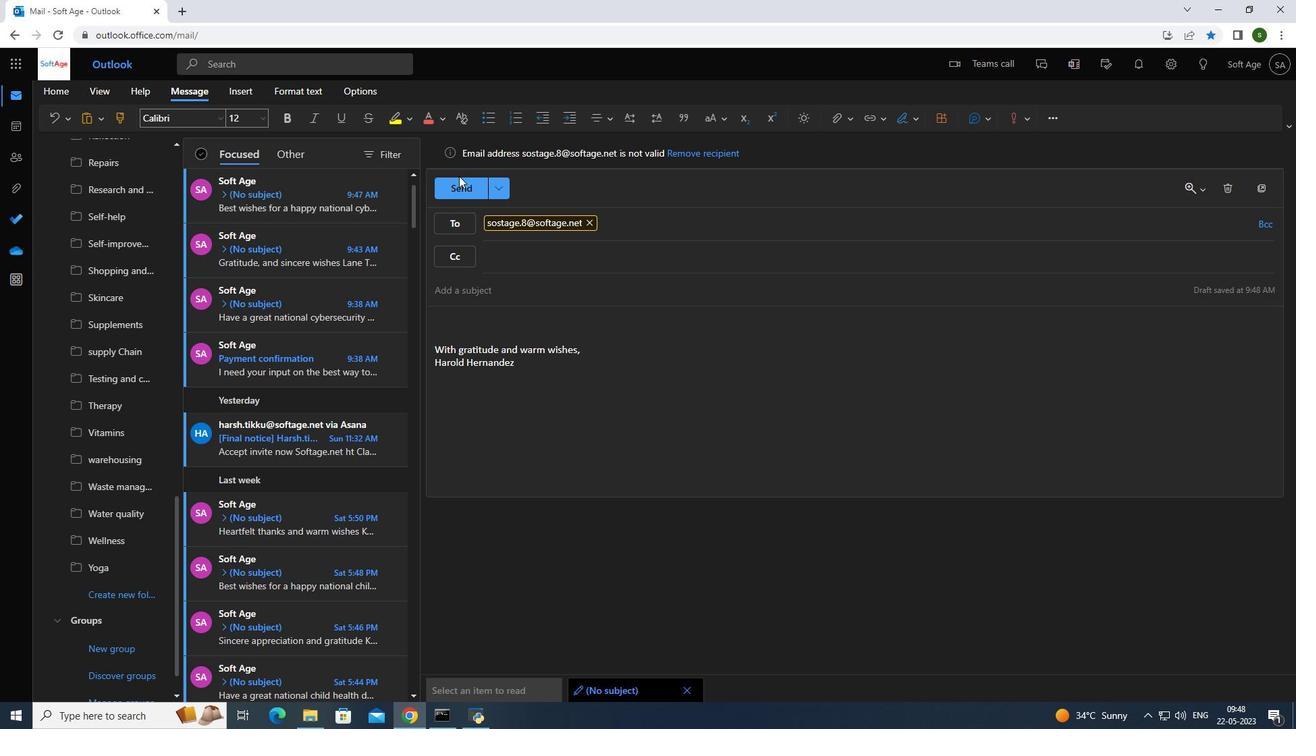 
Action: Mouse pressed left at (457, 191)
Screenshot: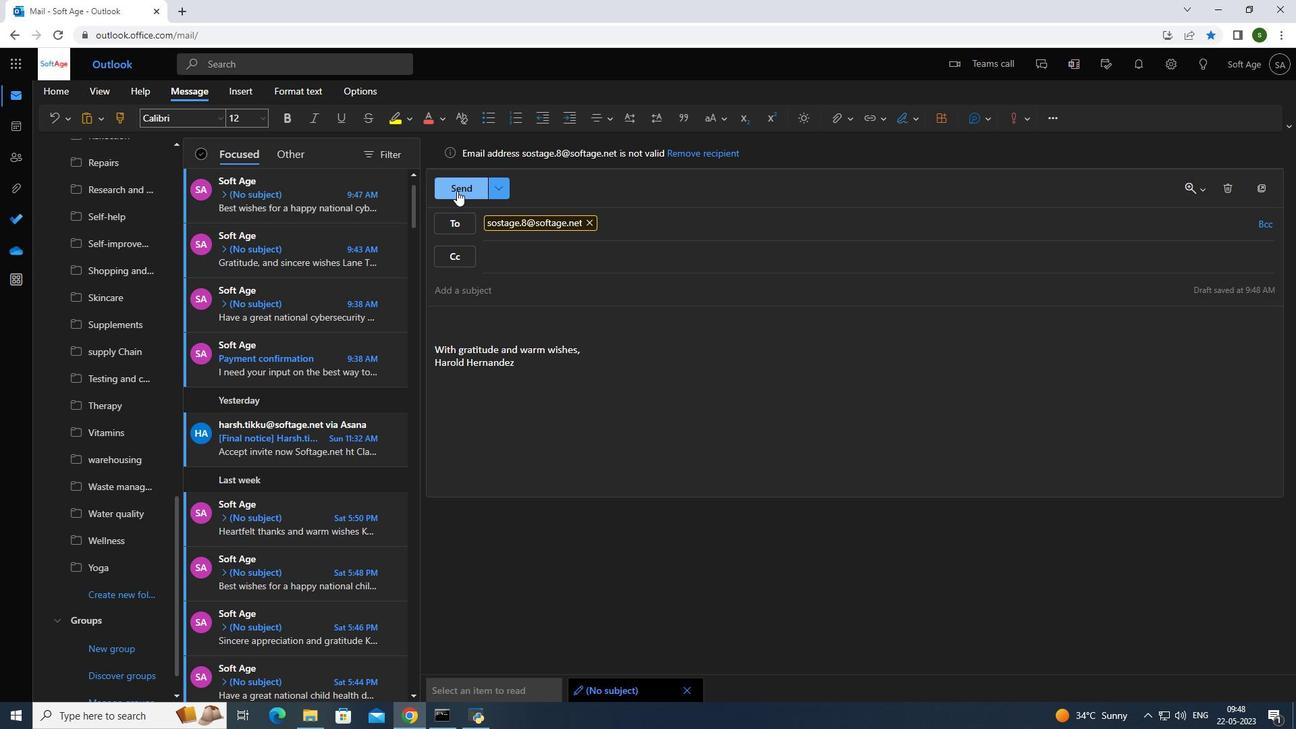 
Action: Mouse moved to (639, 412)
Screenshot: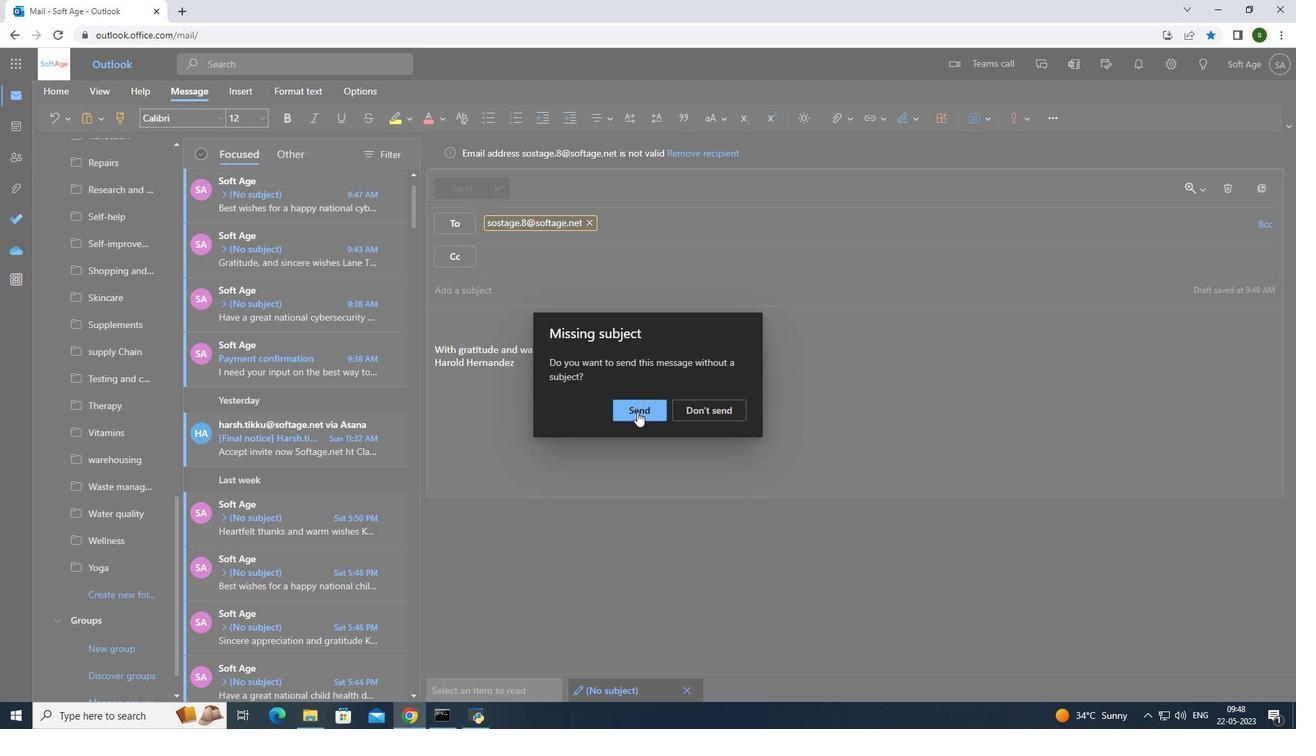
Action: Mouse pressed left at (639, 412)
Screenshot: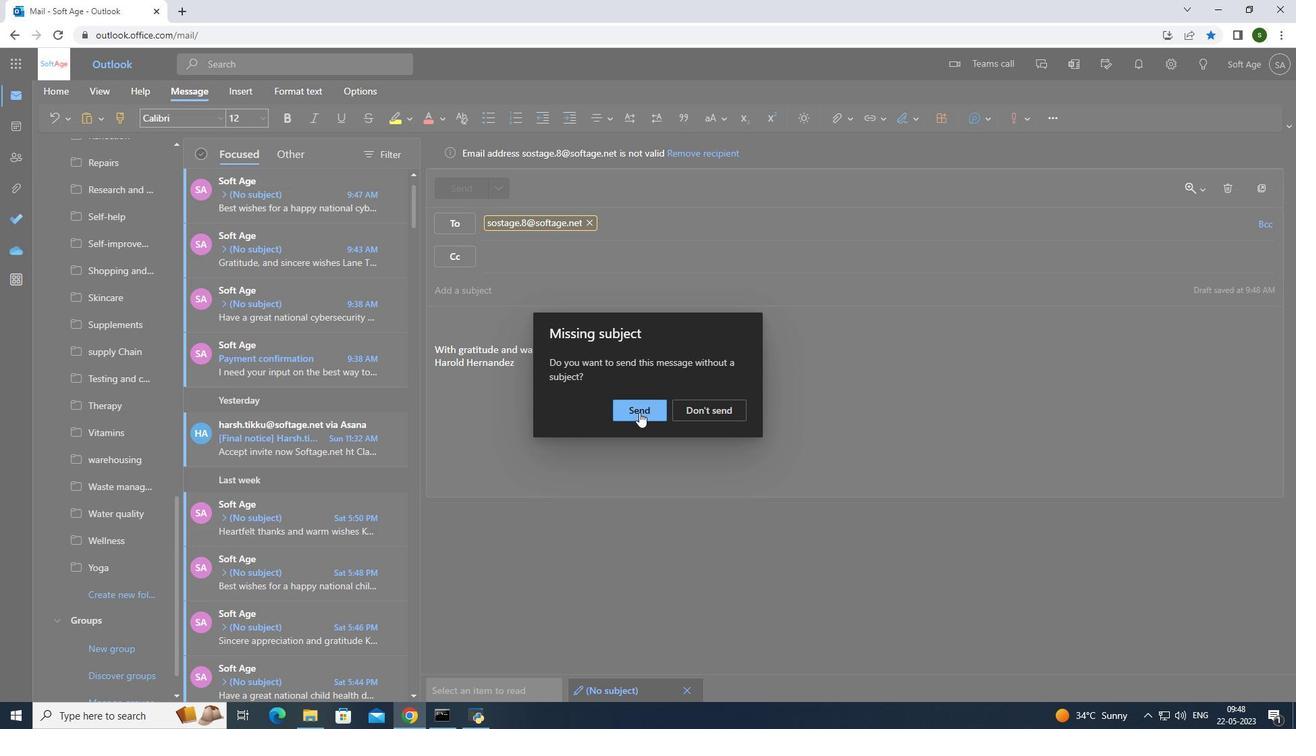 
